 Task: Create a due date automation trigger when advanced on, 2 hours before a card is due add fields with custom field "Resume" set to a number lower than 1 and lower than 10.
Action: Mouse moved to (1297, 142)
Screenshot: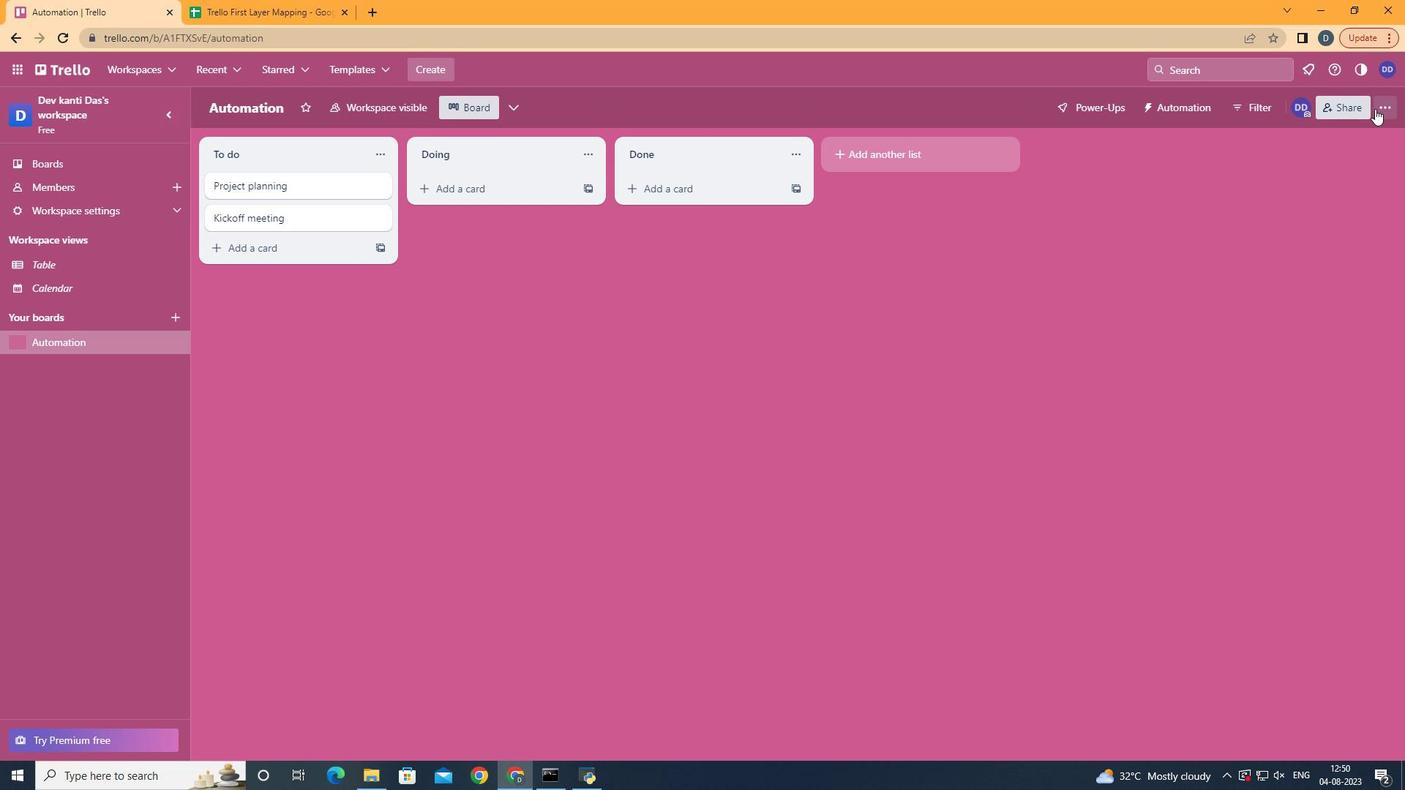 
Action: Mouse pressed left at (1297, 142)
Screenshot: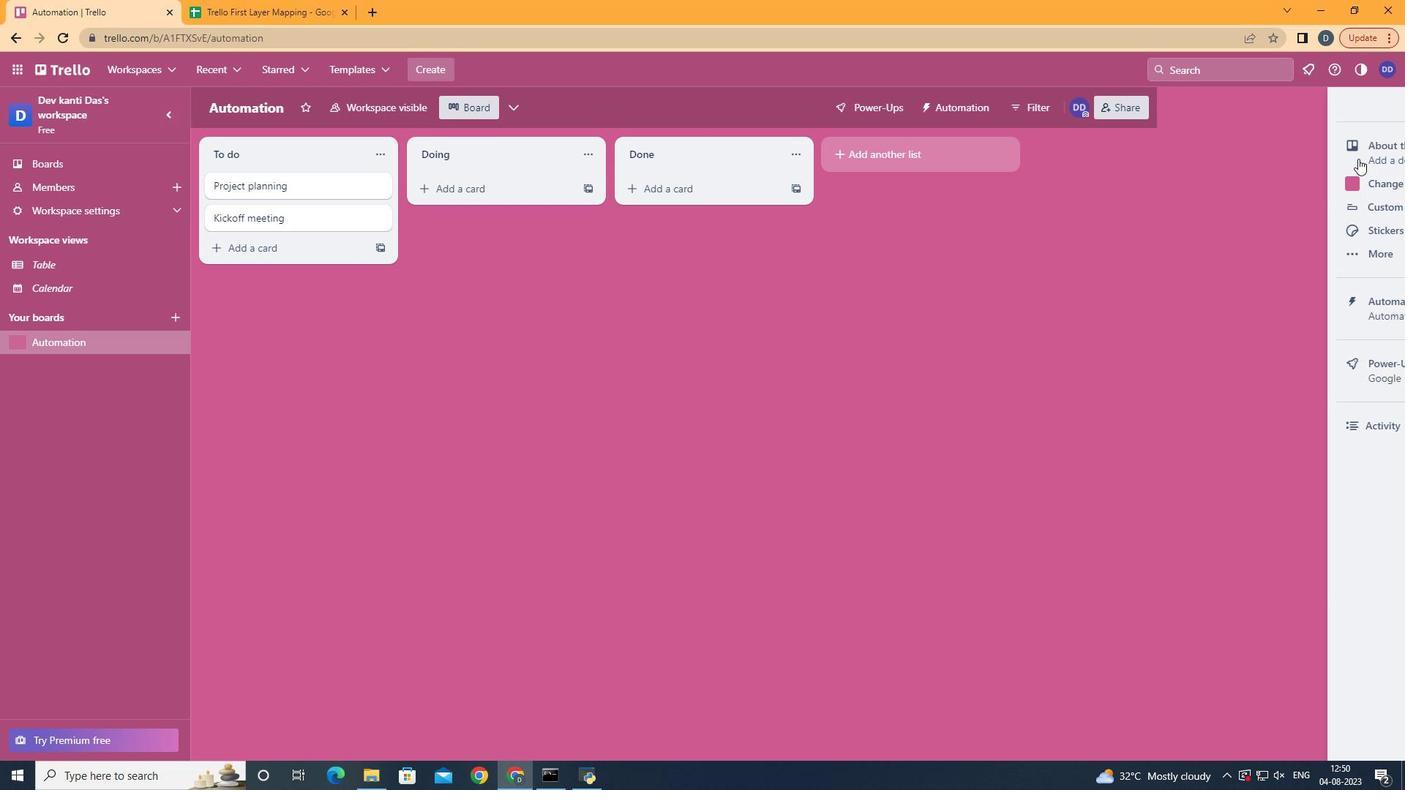 
Action: Mouse moved to (1186, 333)
Screenshot: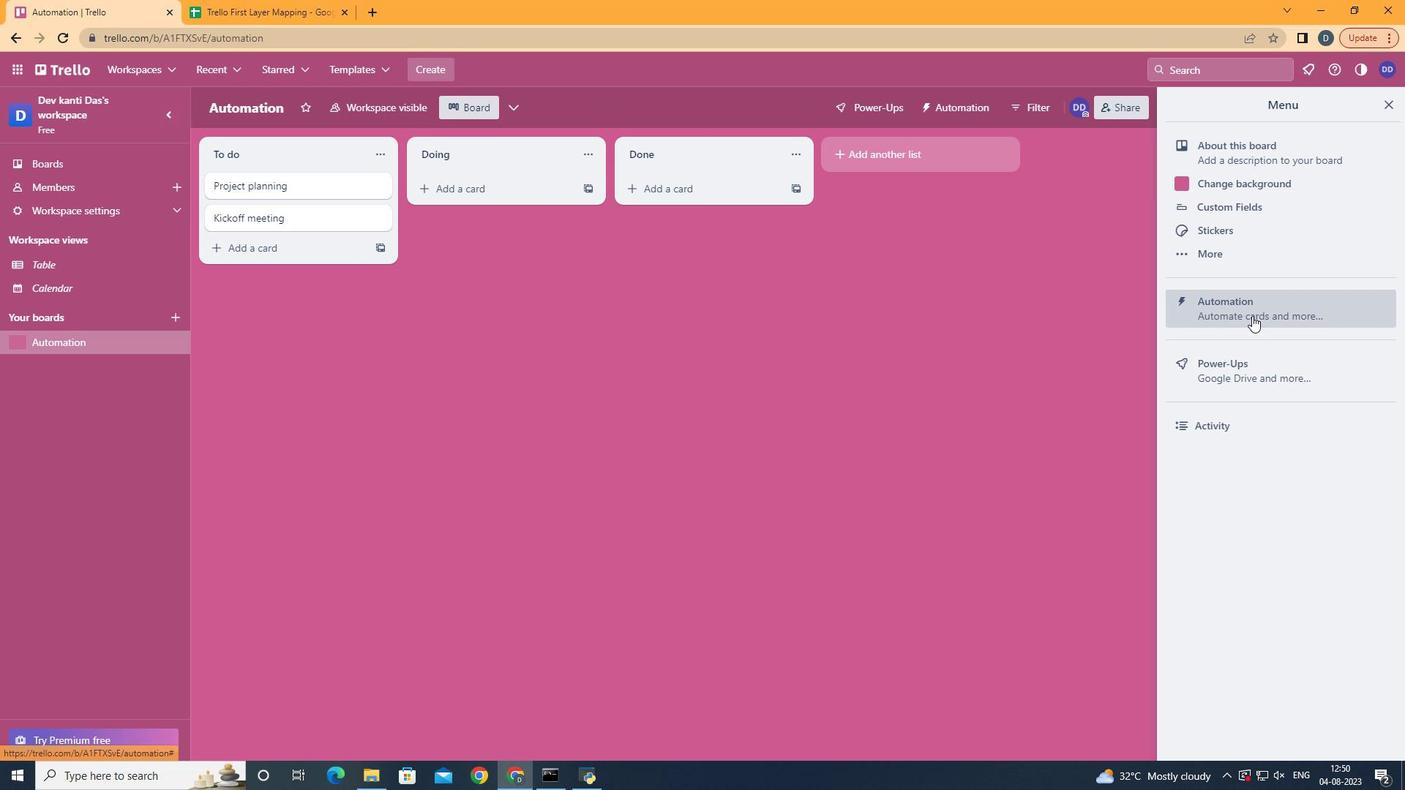 
Action: Mouse pressed left at (1186, 333)
Screenshot: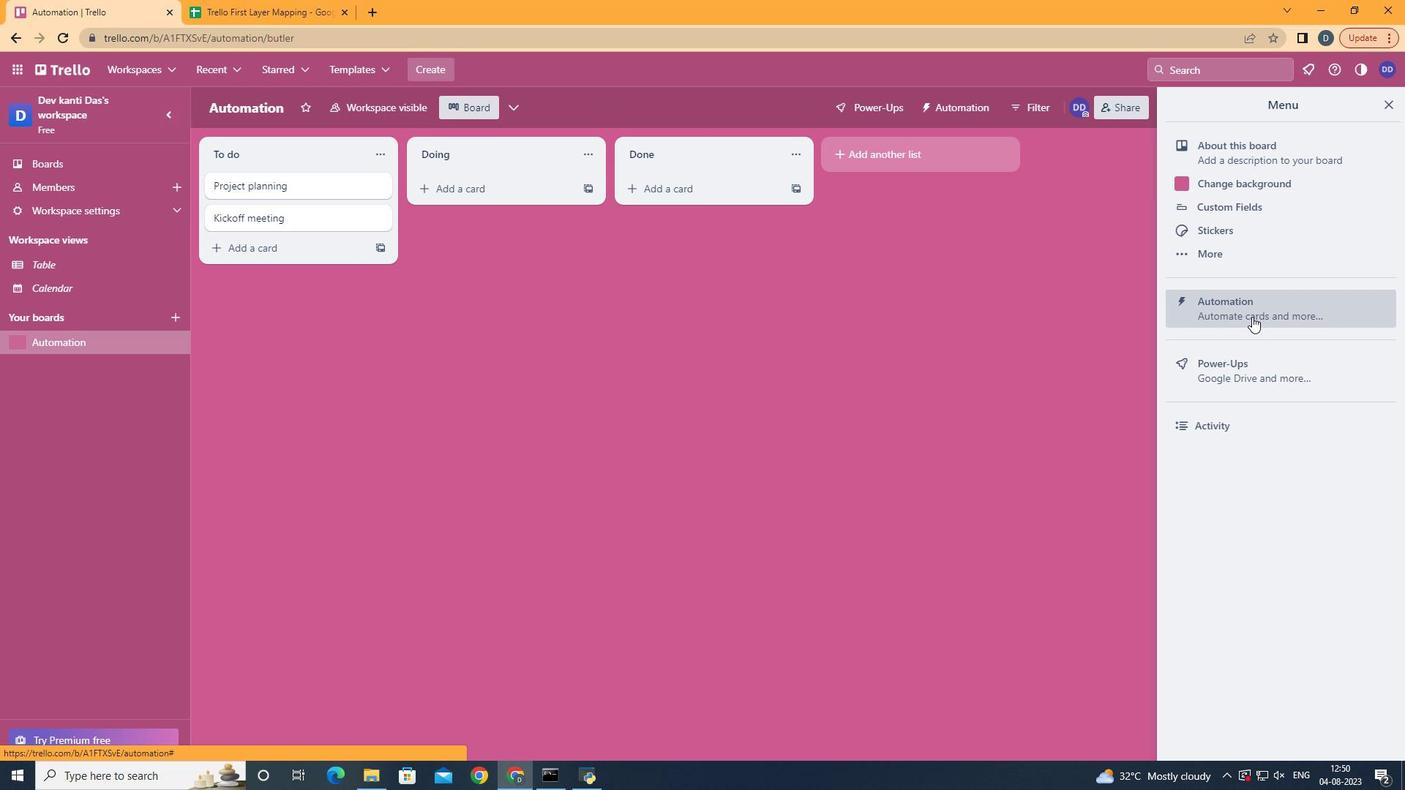 
Action: Mouse moved to (317, 316)
Screenshot: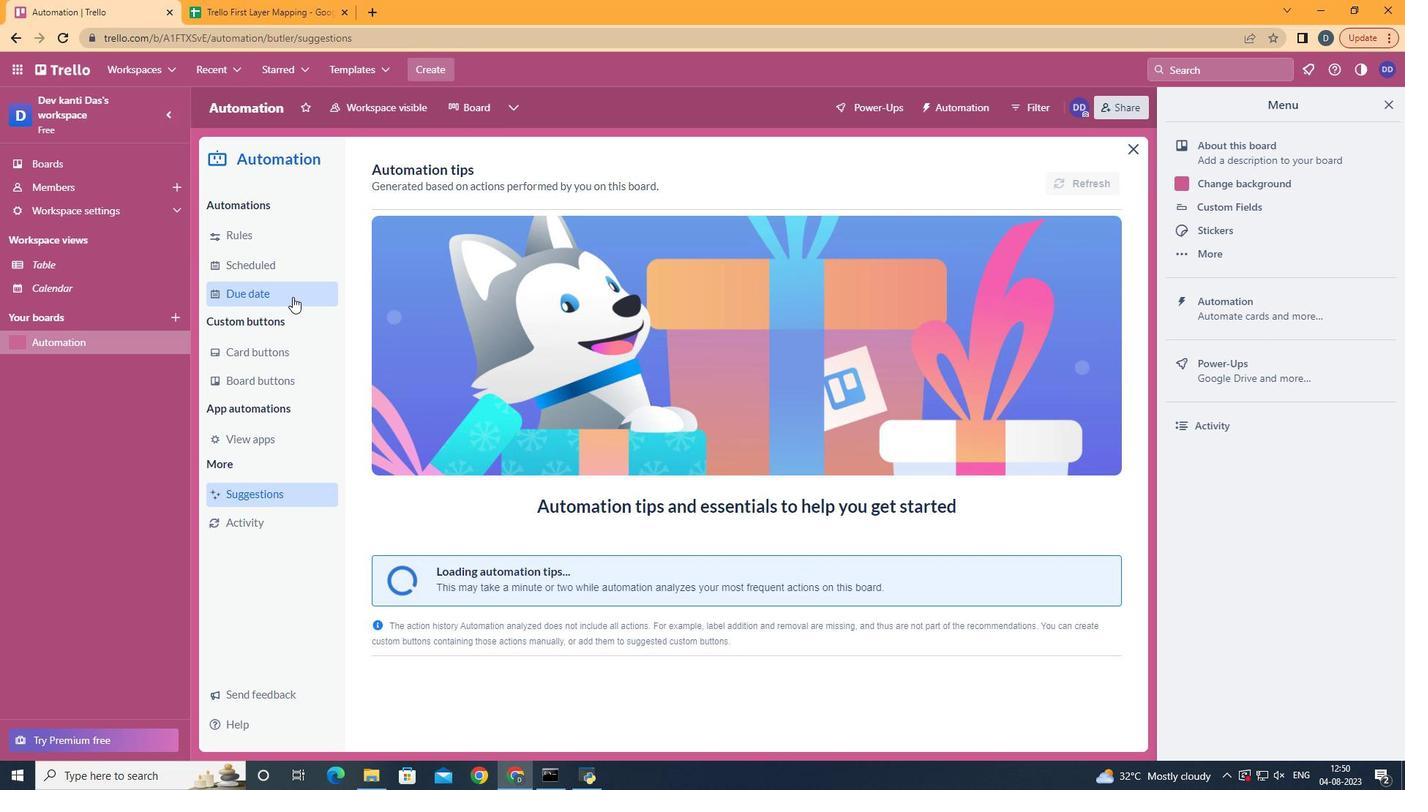 
Action: Mouse pressed left at (317, 316)
Screenshot: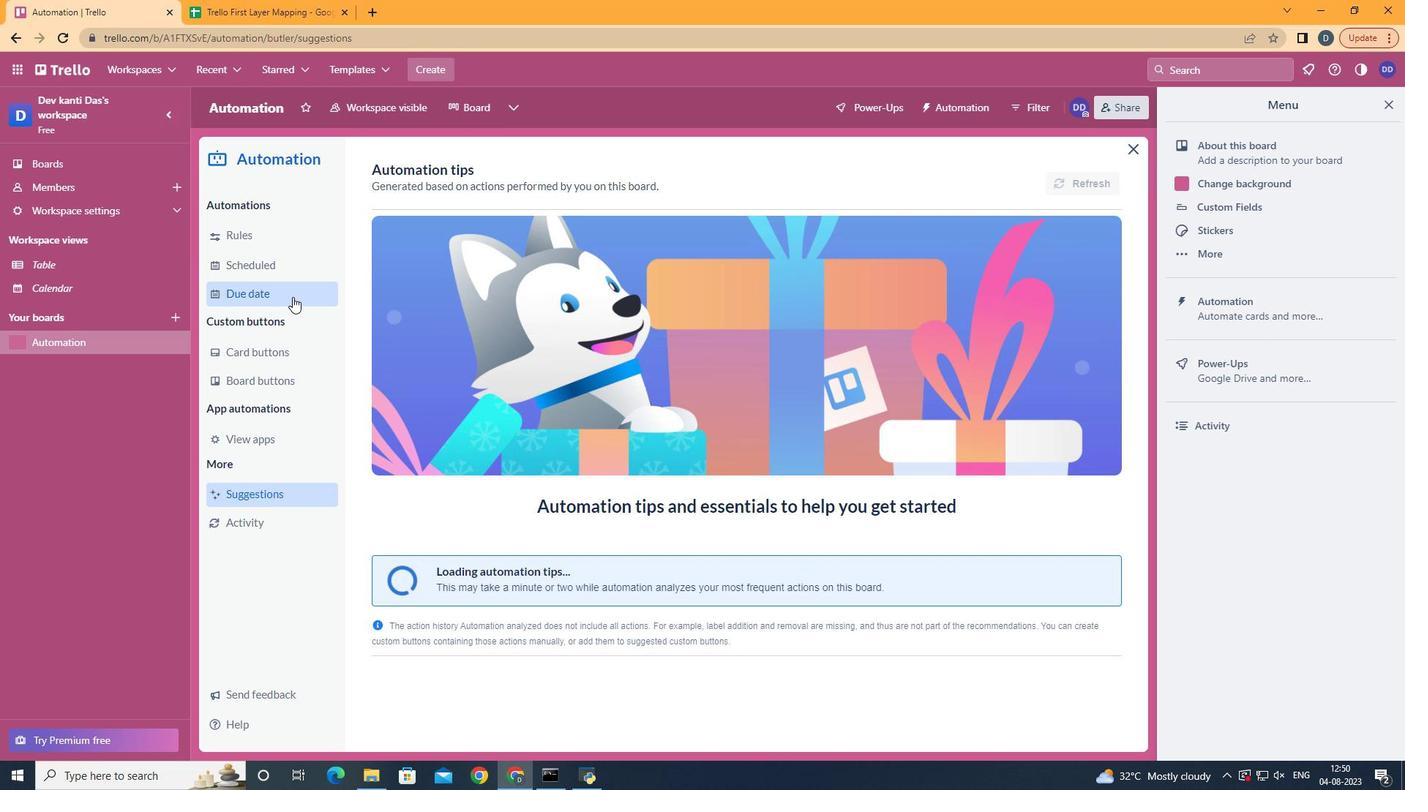 
Action: Mouse moved to (977, 204)
Screenshot: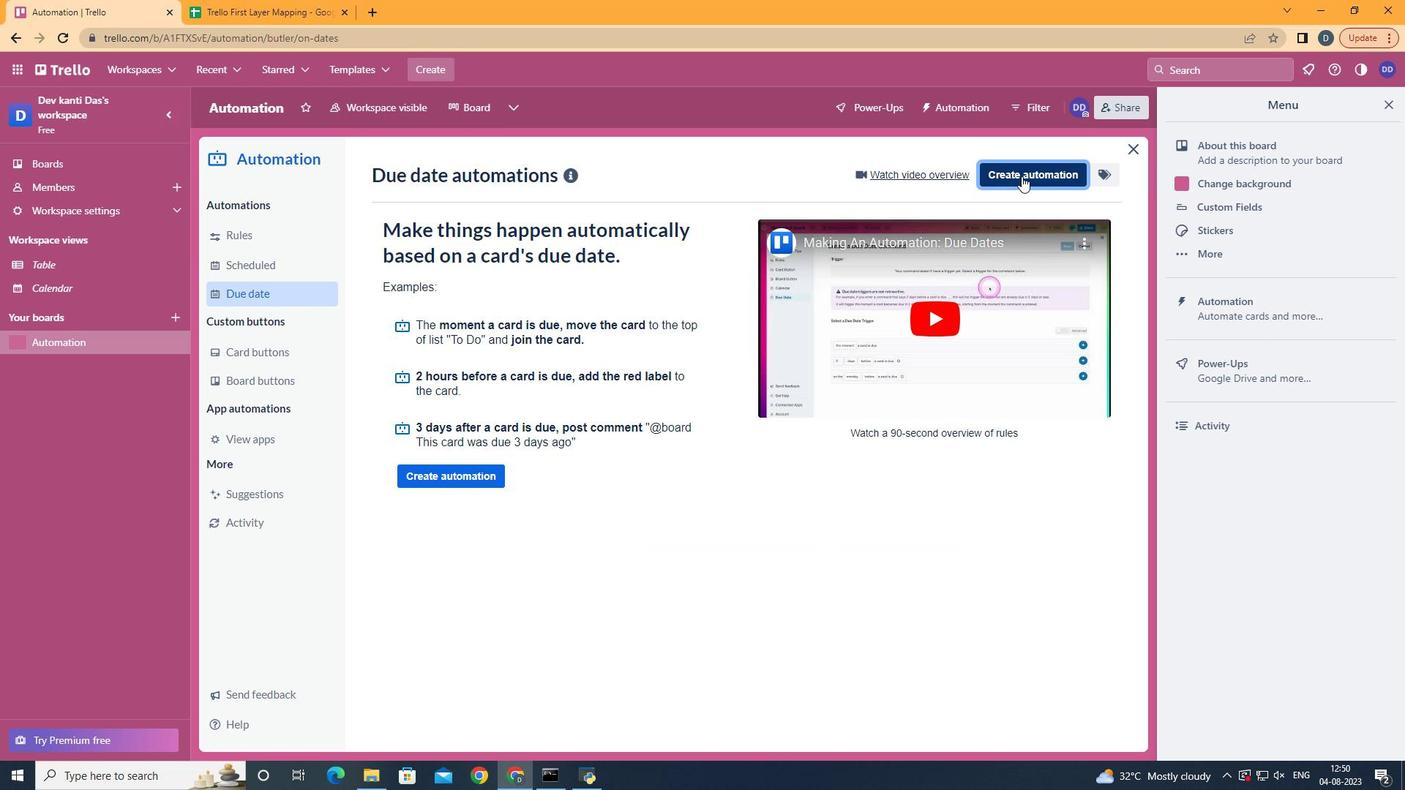 
Action: Mouse pressed left at (977, 204)
Screenshot: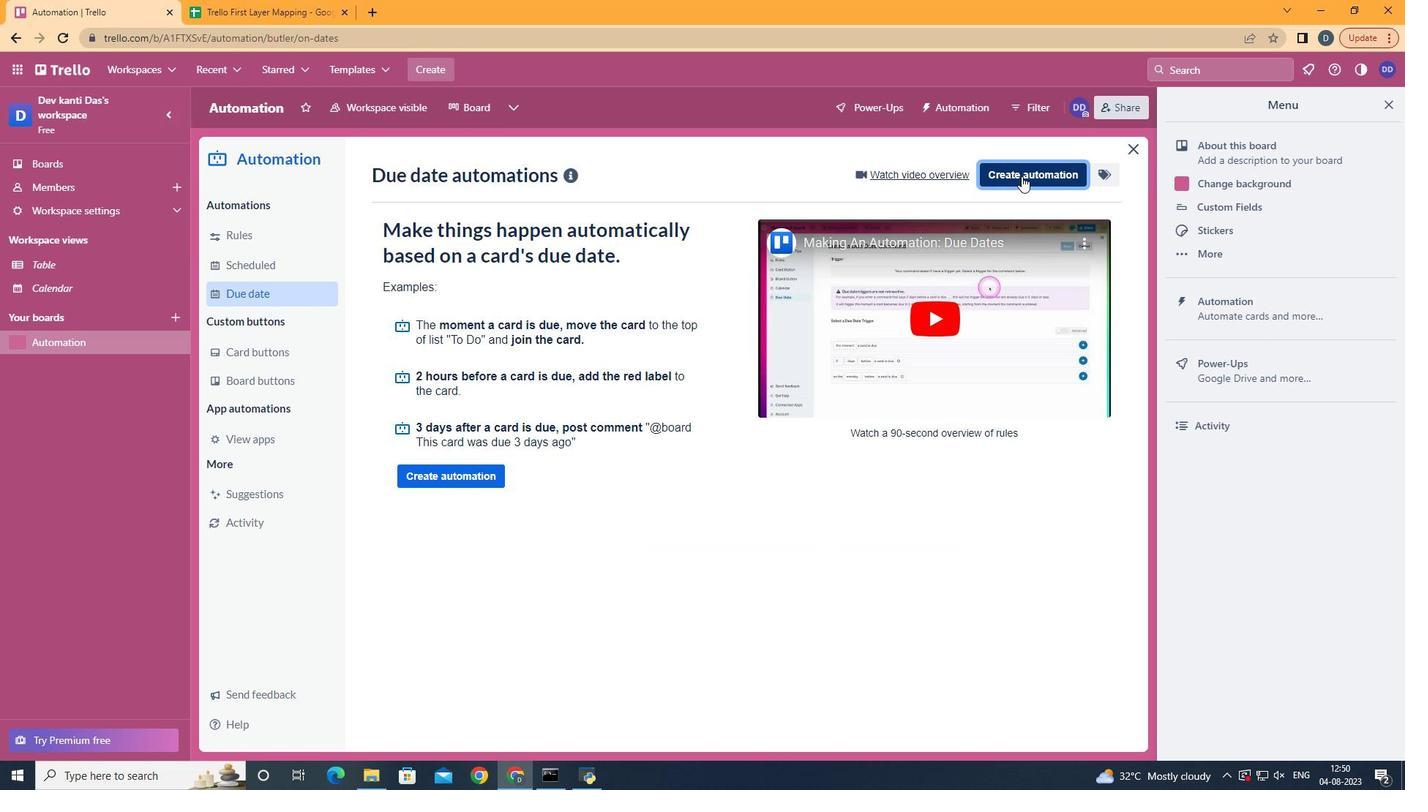 
Action: Mouse moved to (689, 342)
Screenshot: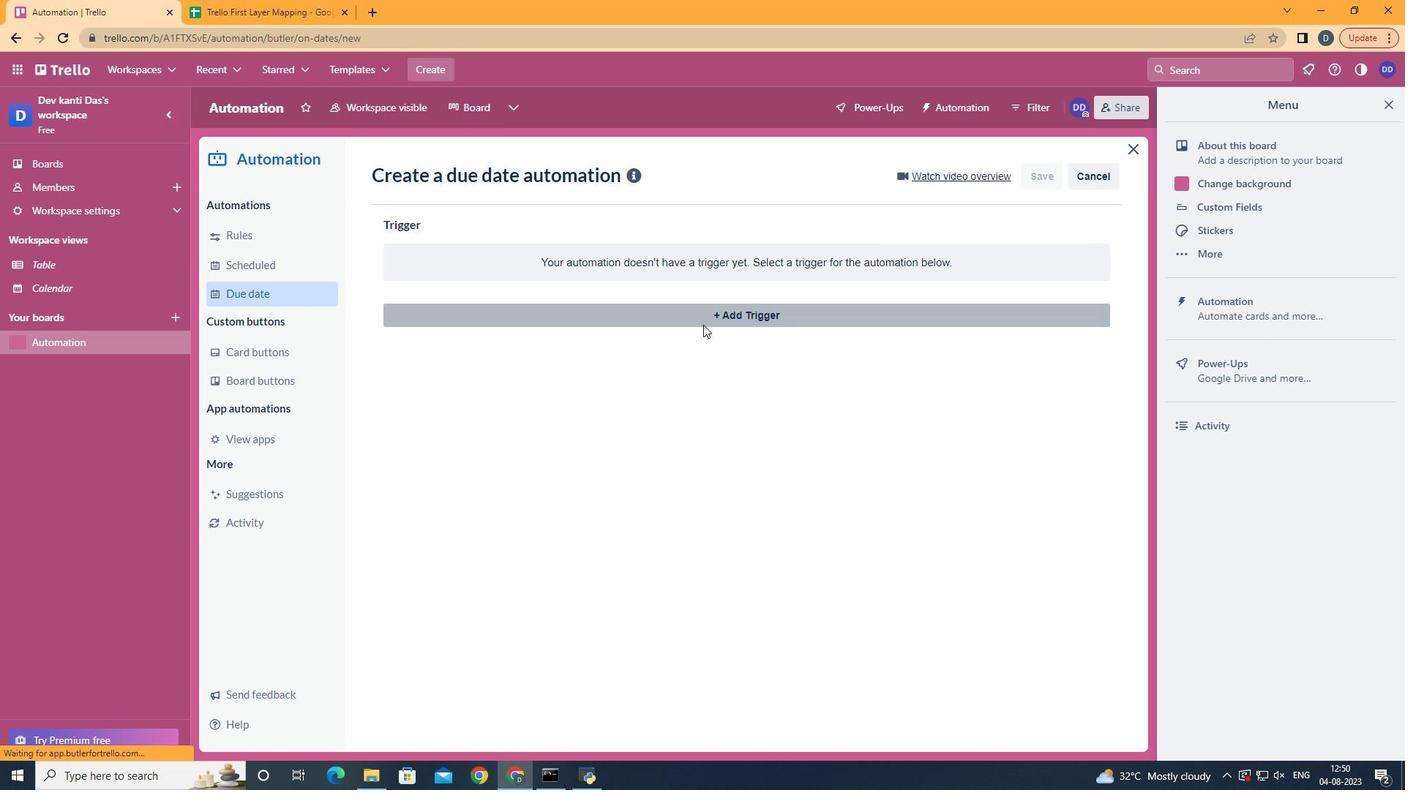 
Action: Mouse pressed left at (689, 342)
Screenshot: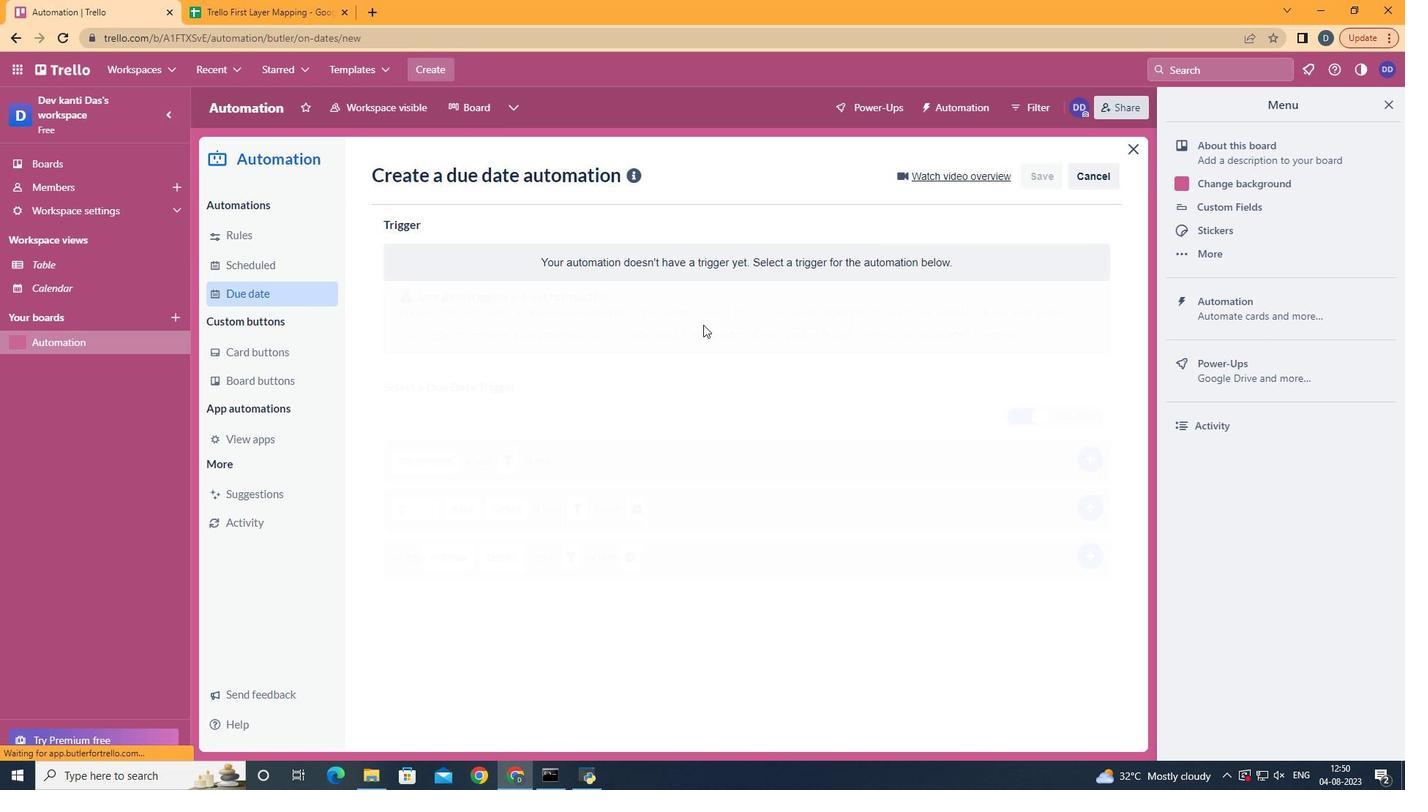 
Action: Mouse moved to (491, 614)
Screenshot: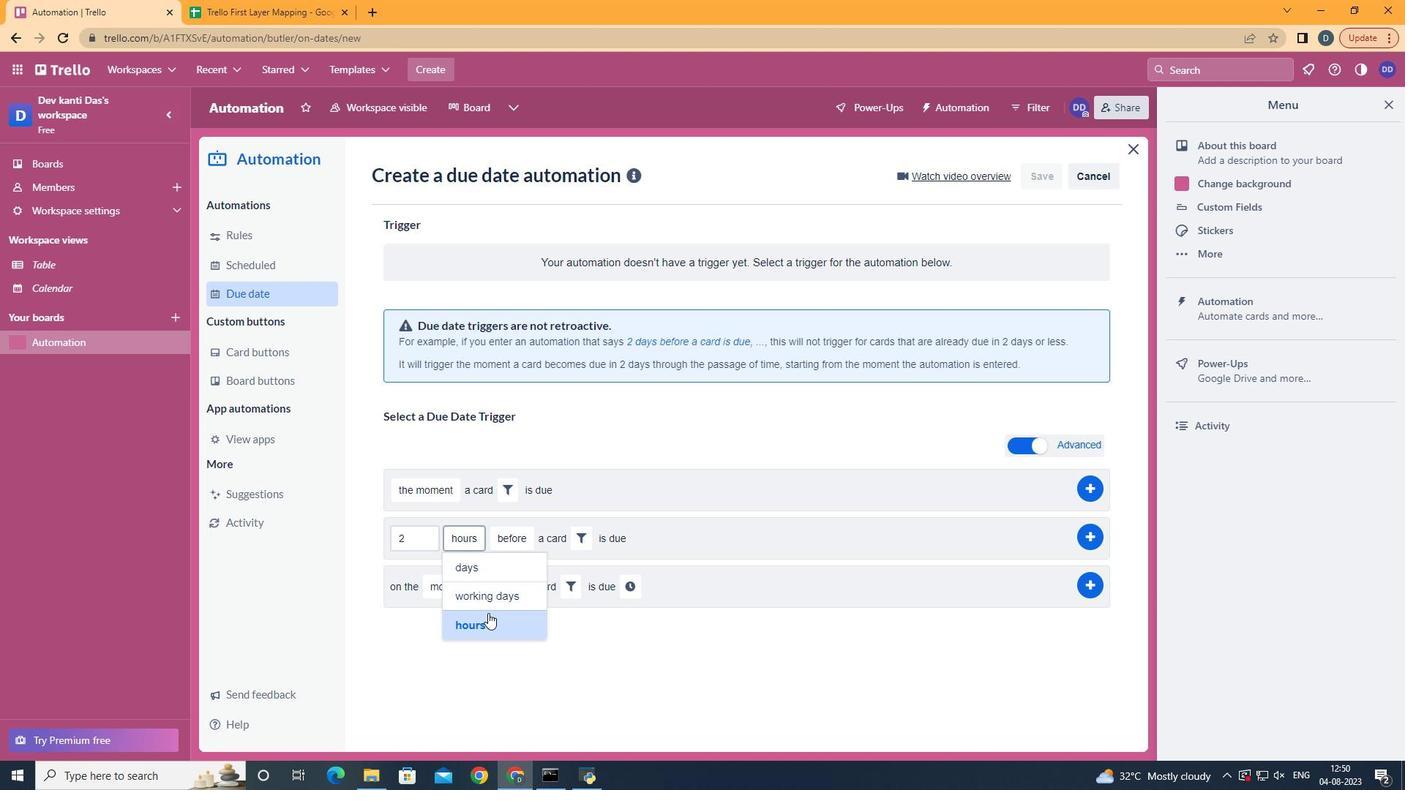 
Action: Mouse pressed left at (491, 614)
Screenshot: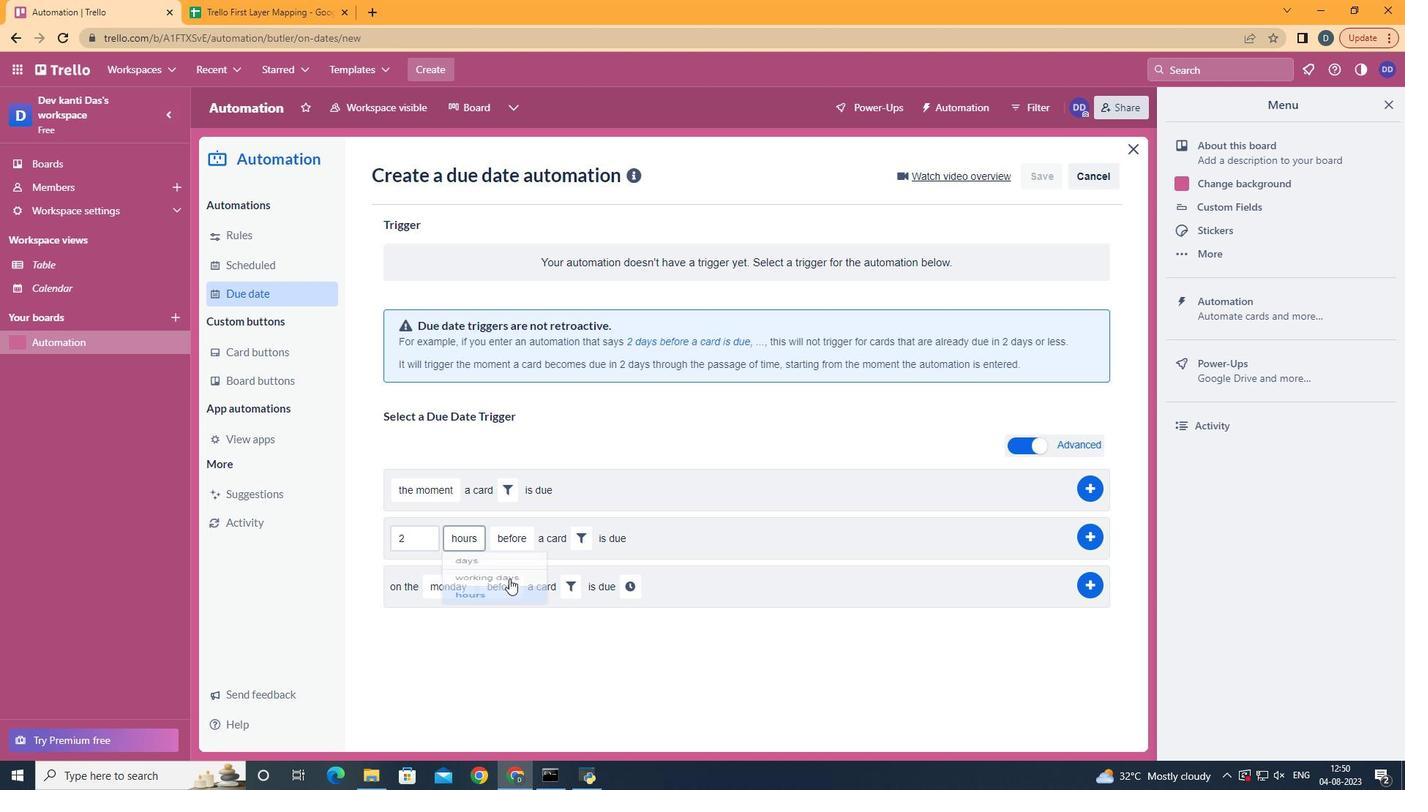 
Action: Mouse moved to (528, 560)
Screenshot: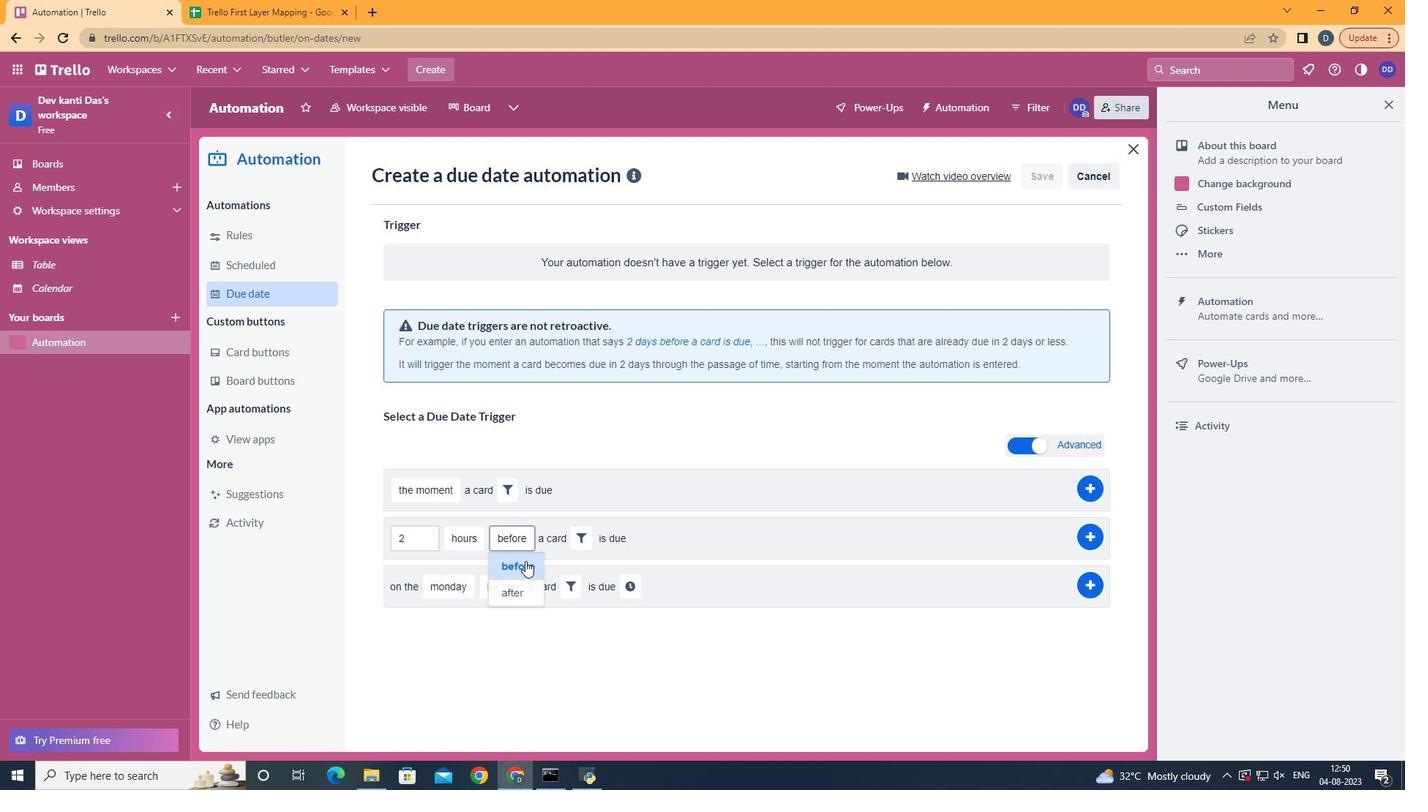 
Action: Mouse pressed left at (528, 560)
Screenshot: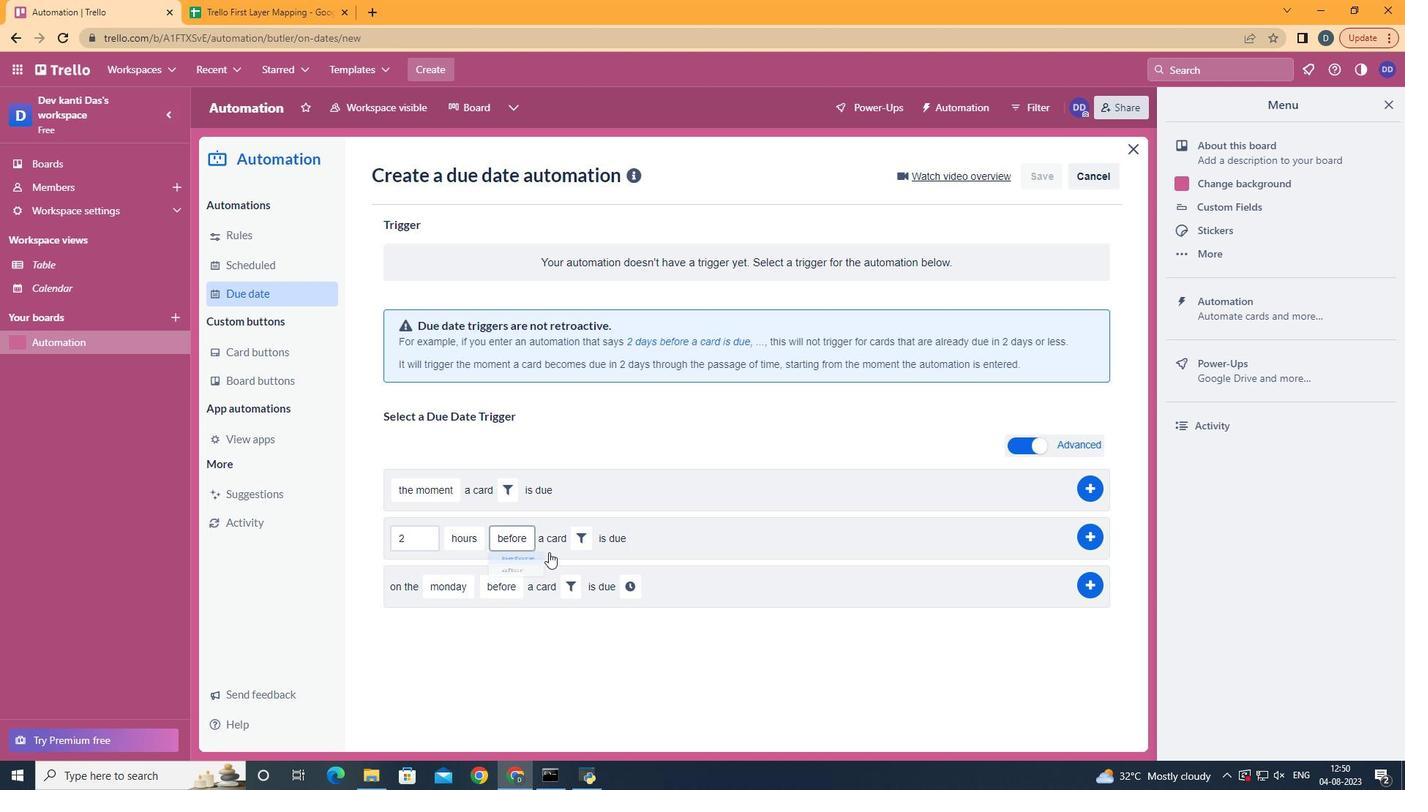 
Action: Mouse moved to (579, 537)
Screenshot: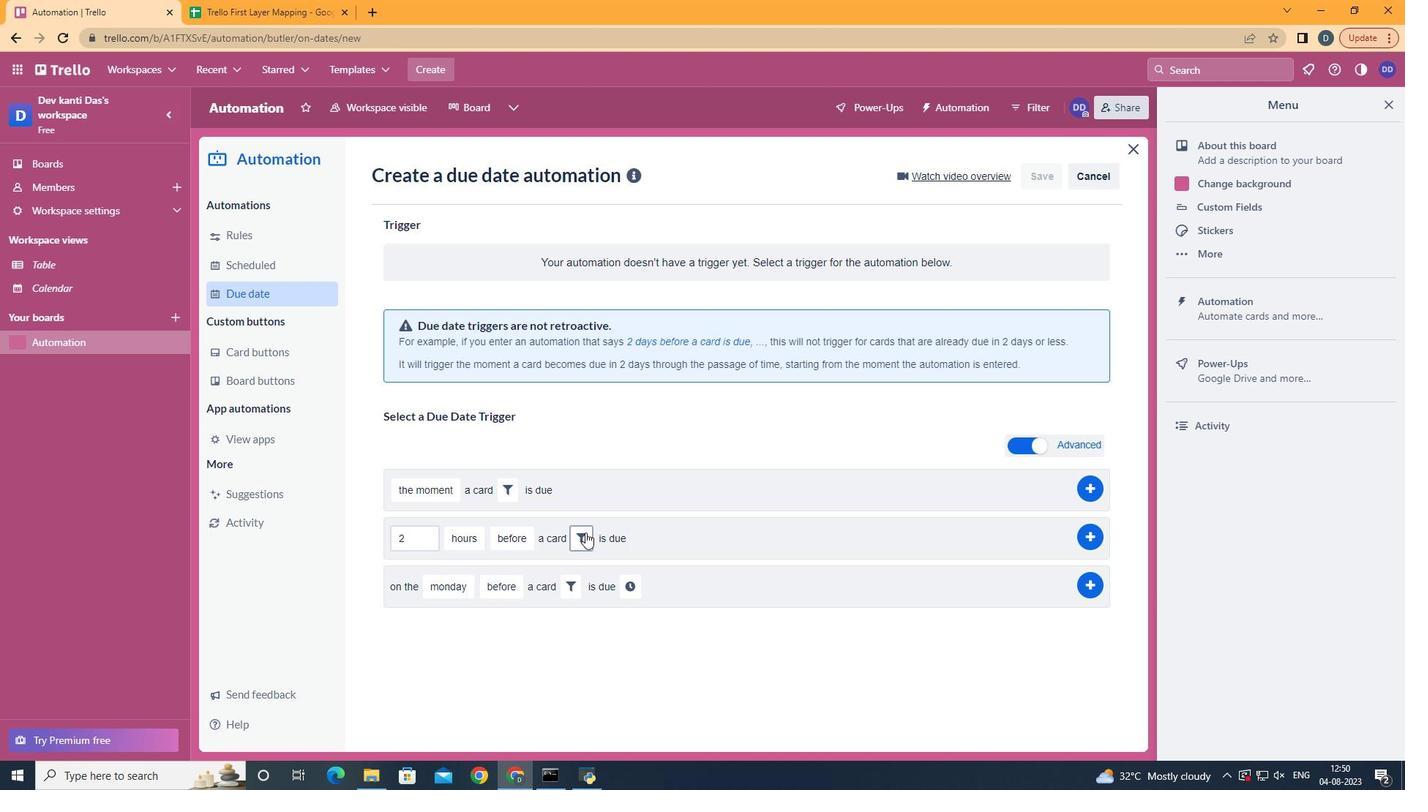 
Action: Mouse pressed left at (579, 537)
Screenshot: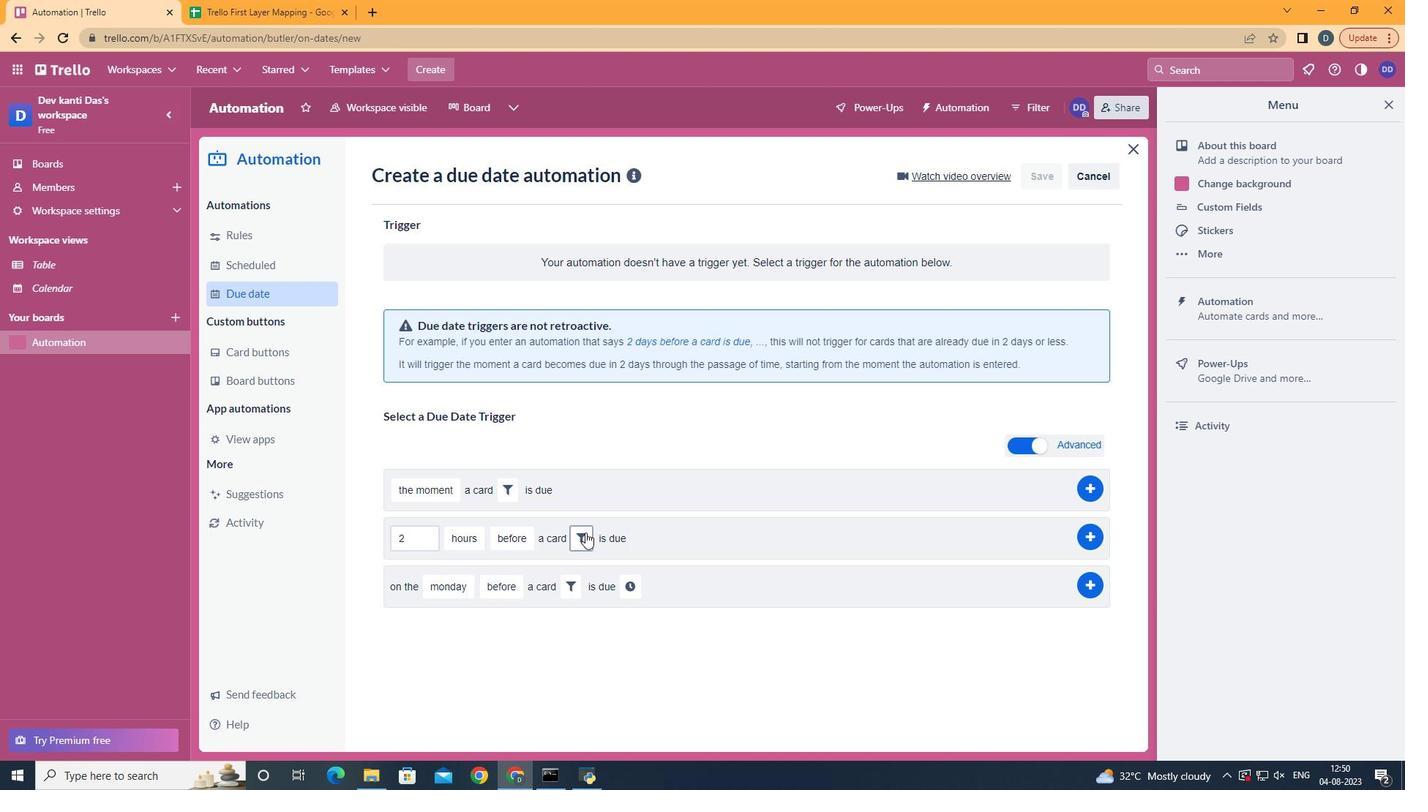 
Action: Mouse moved to (790, 577)
Screenshot: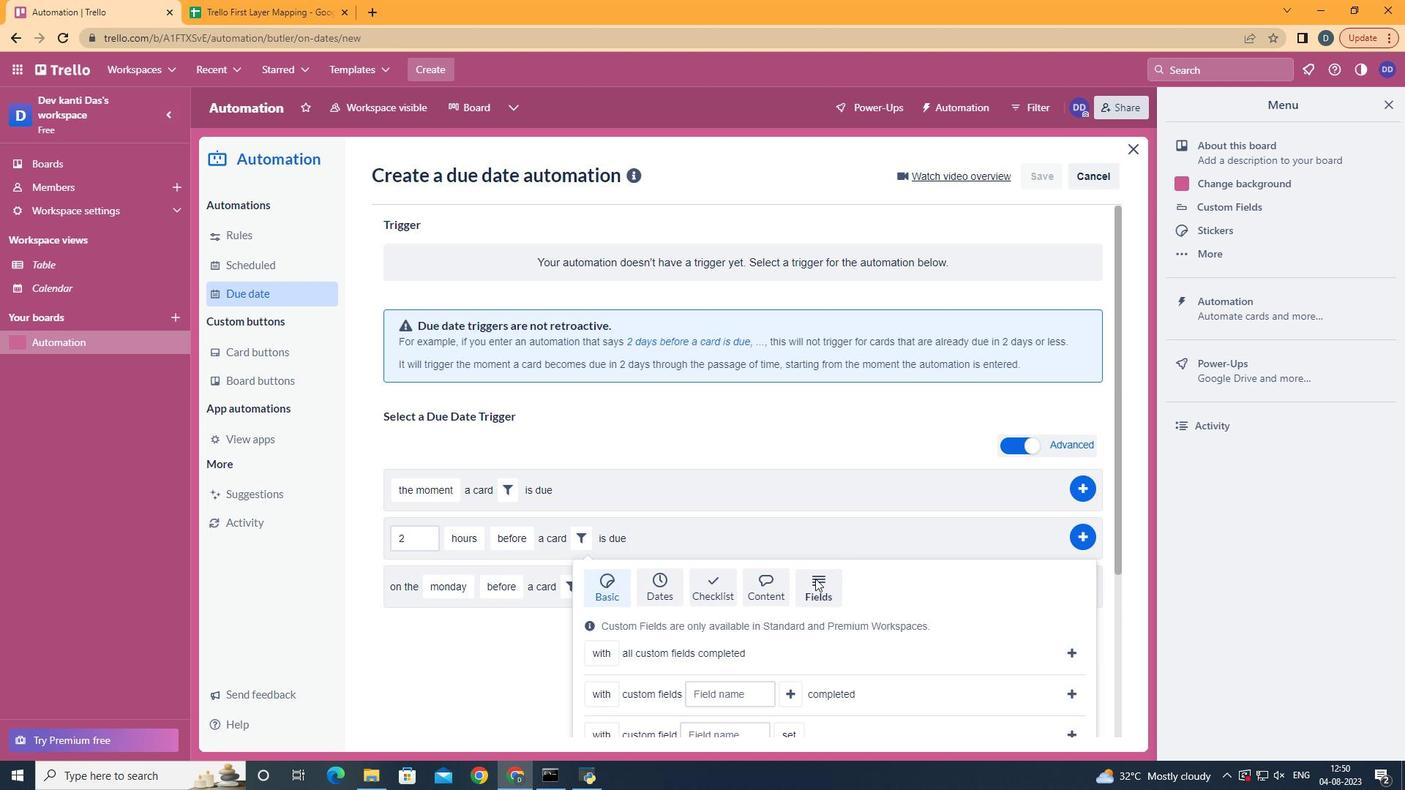 
Action: Mouse pressed left at (790, 577)
Screenshot: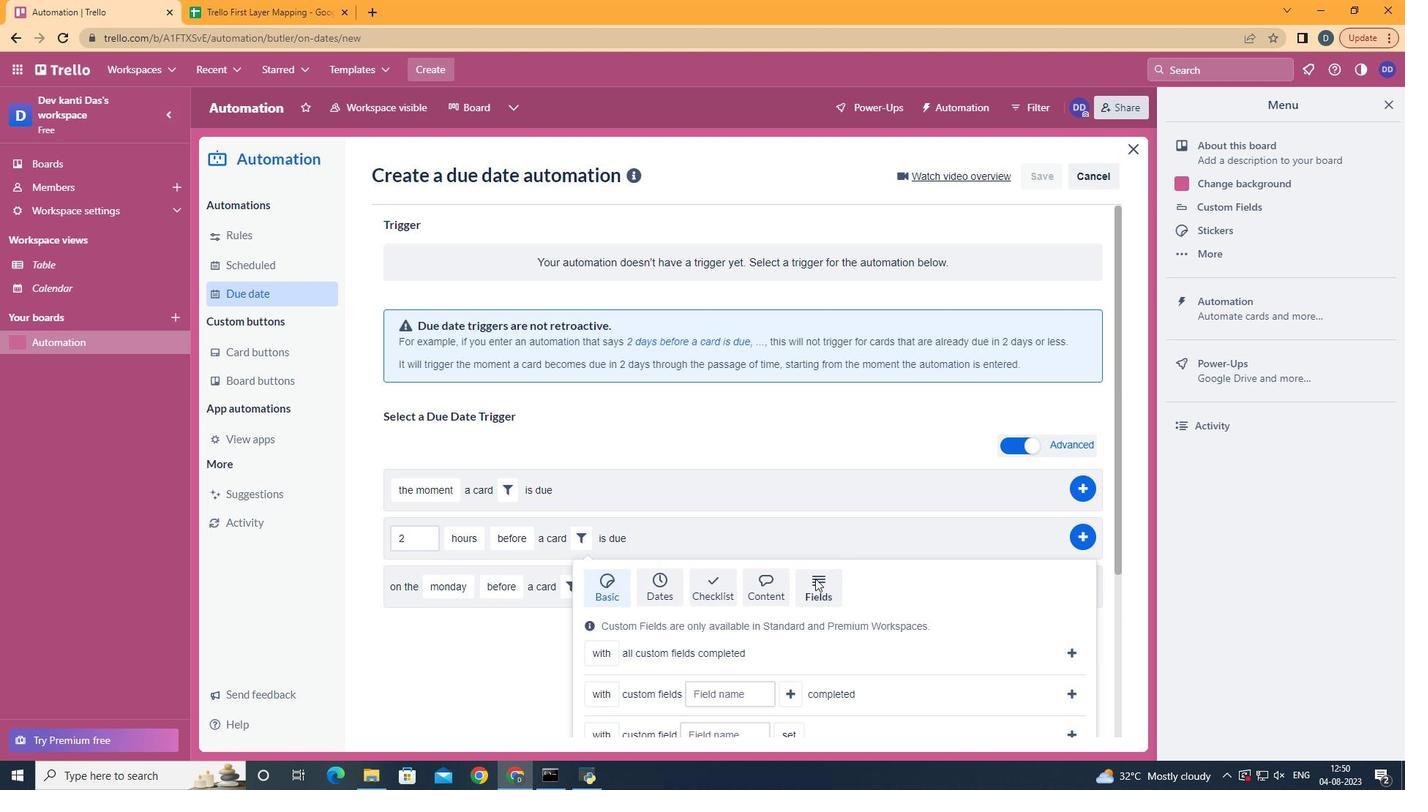 
Action: Mouse scrolled (790, 576) with delta (0, 0)
Screenshot: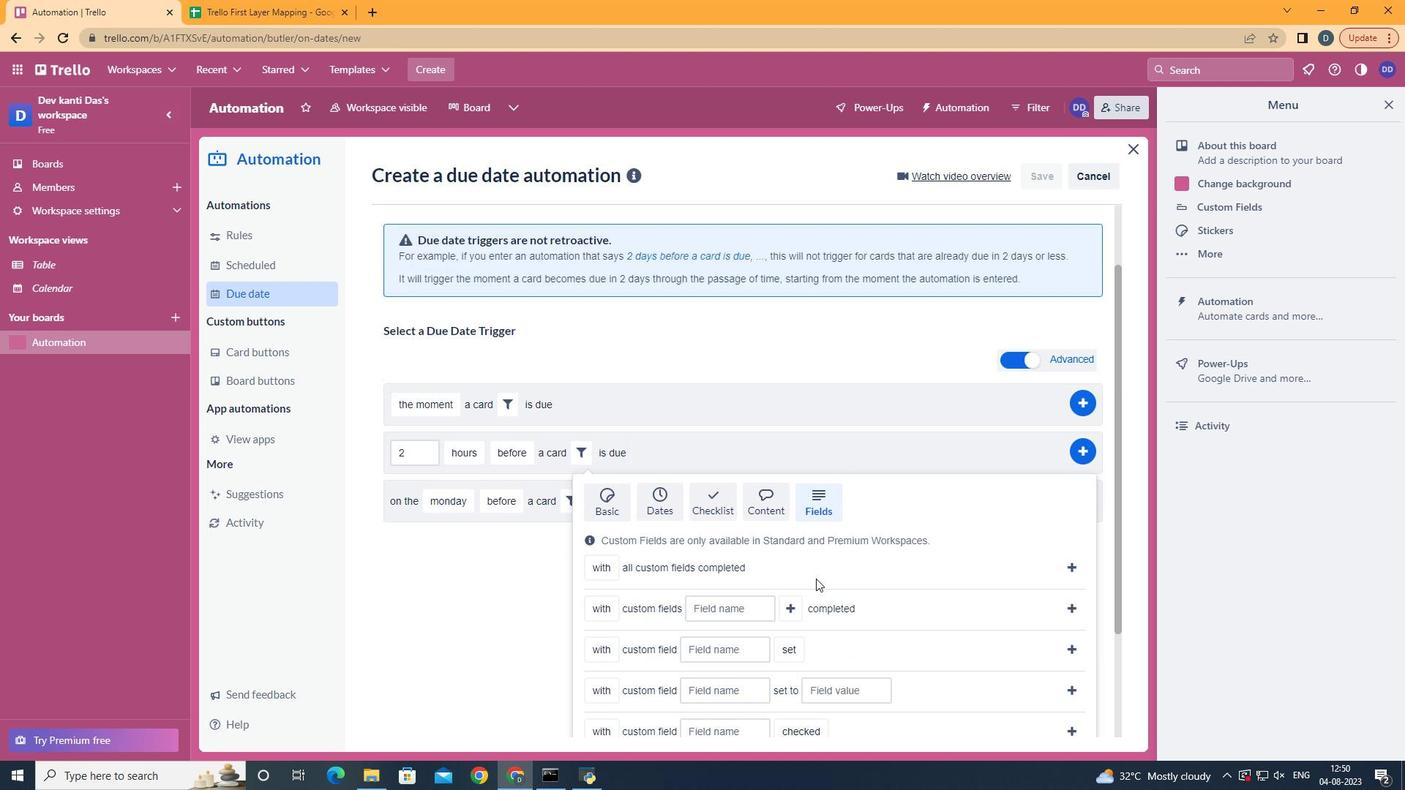 
Action: Mouse scrolled (790, 576) with delta (0, 0)
Screenshot: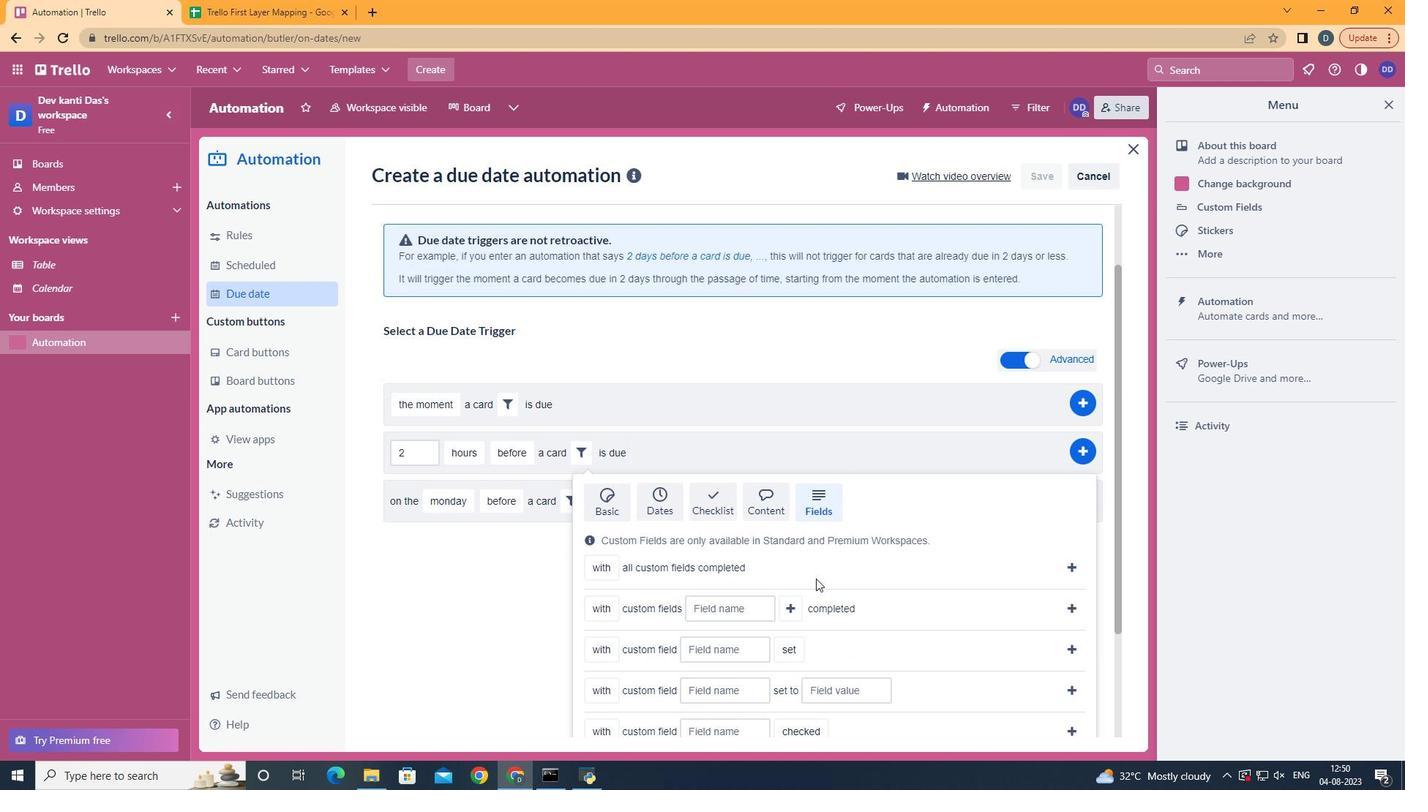
Action: Mouse moved to (790, 577)
Screenshot: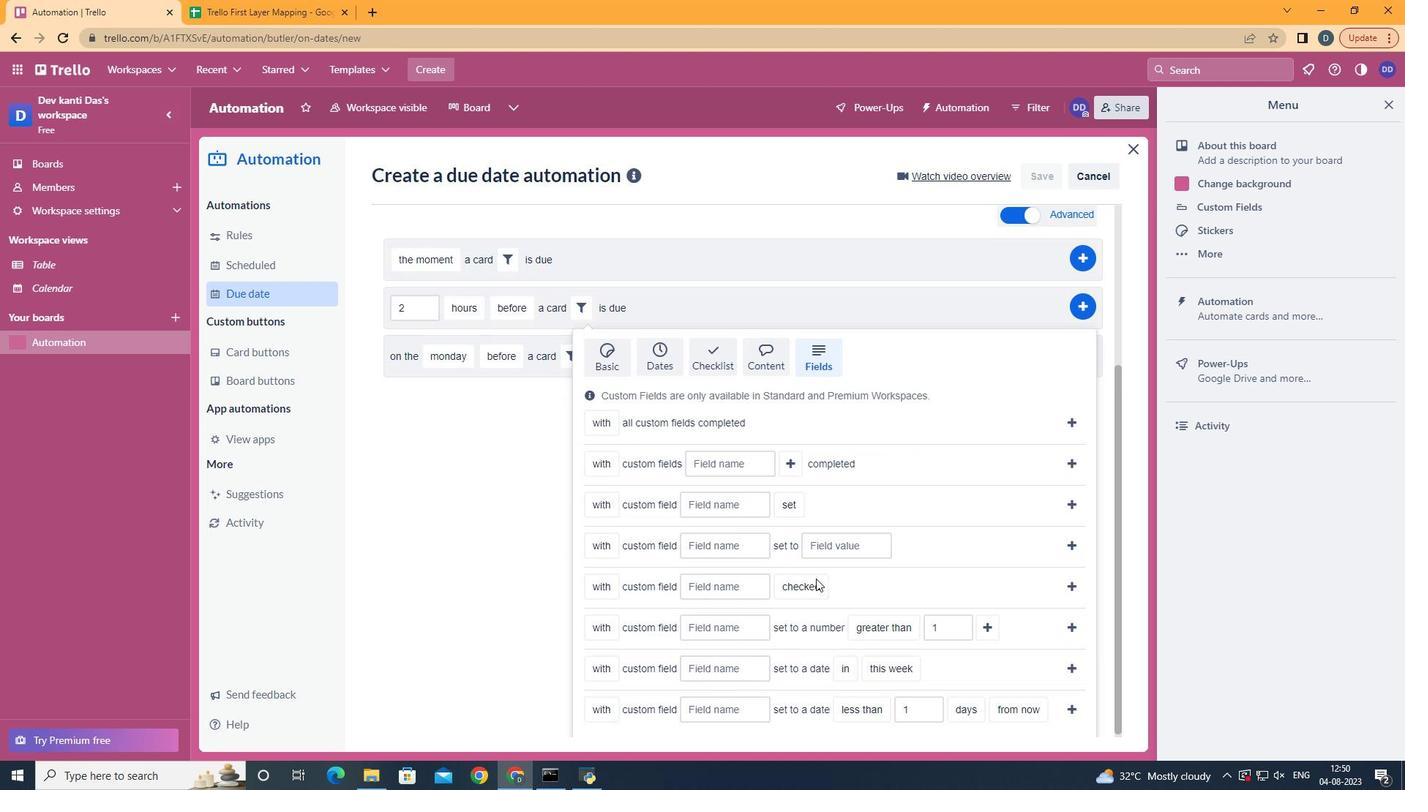 
Action: Mouse scrolled (790, 576) with delta (0, 0)
Screenshot: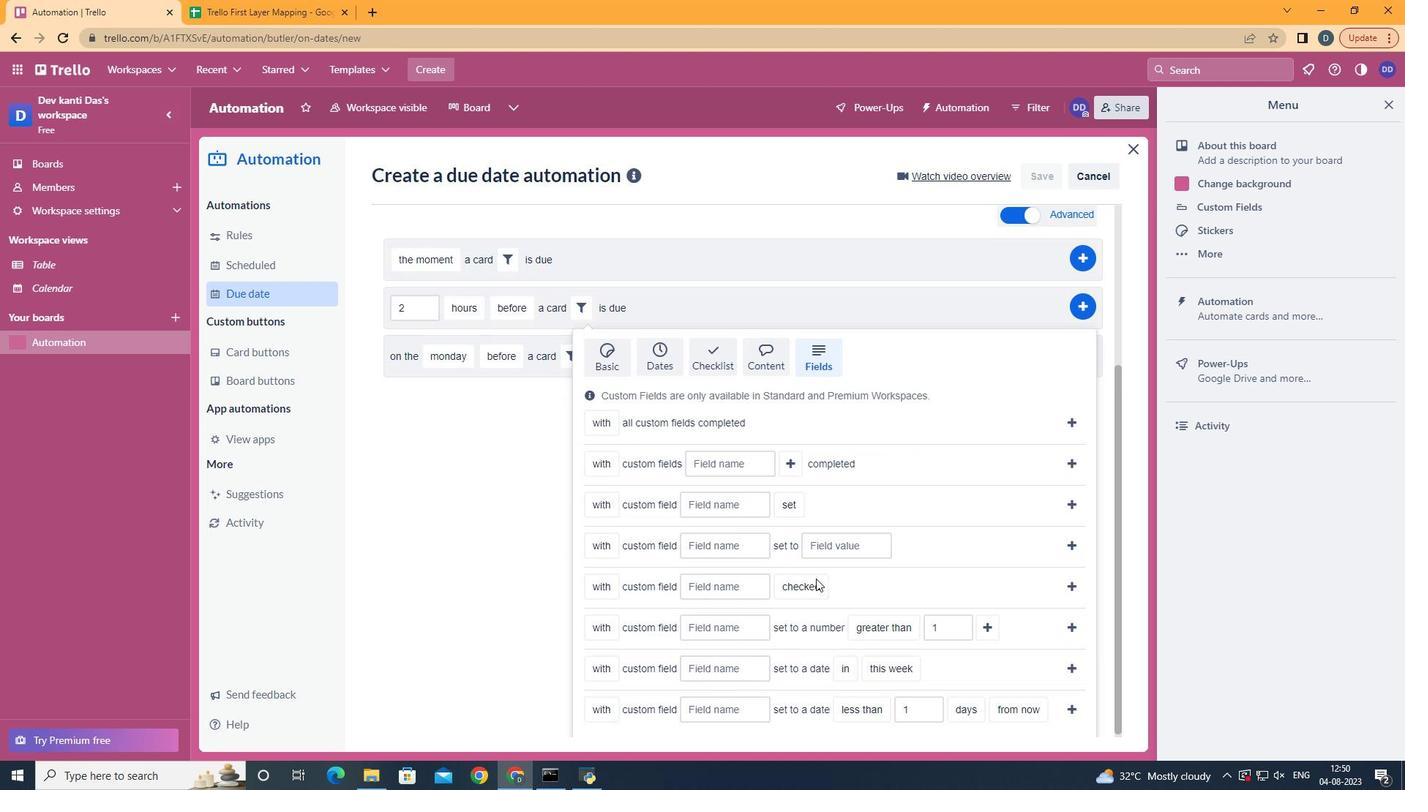 
Action: Mouse moved to (791, 577)
Screenshot: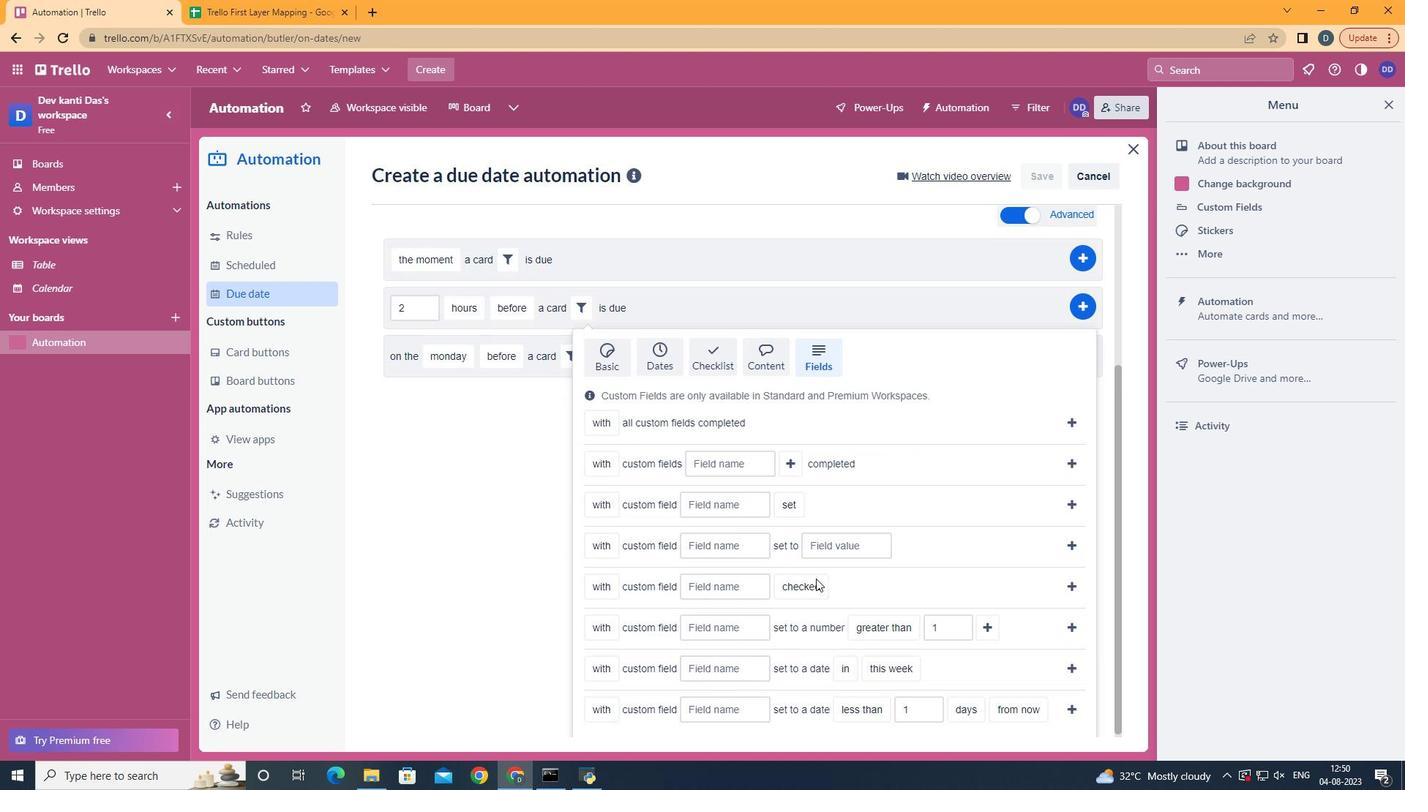 
Action: Mouse scrolled (790, 576) with delta (0, 0)
Screenshot: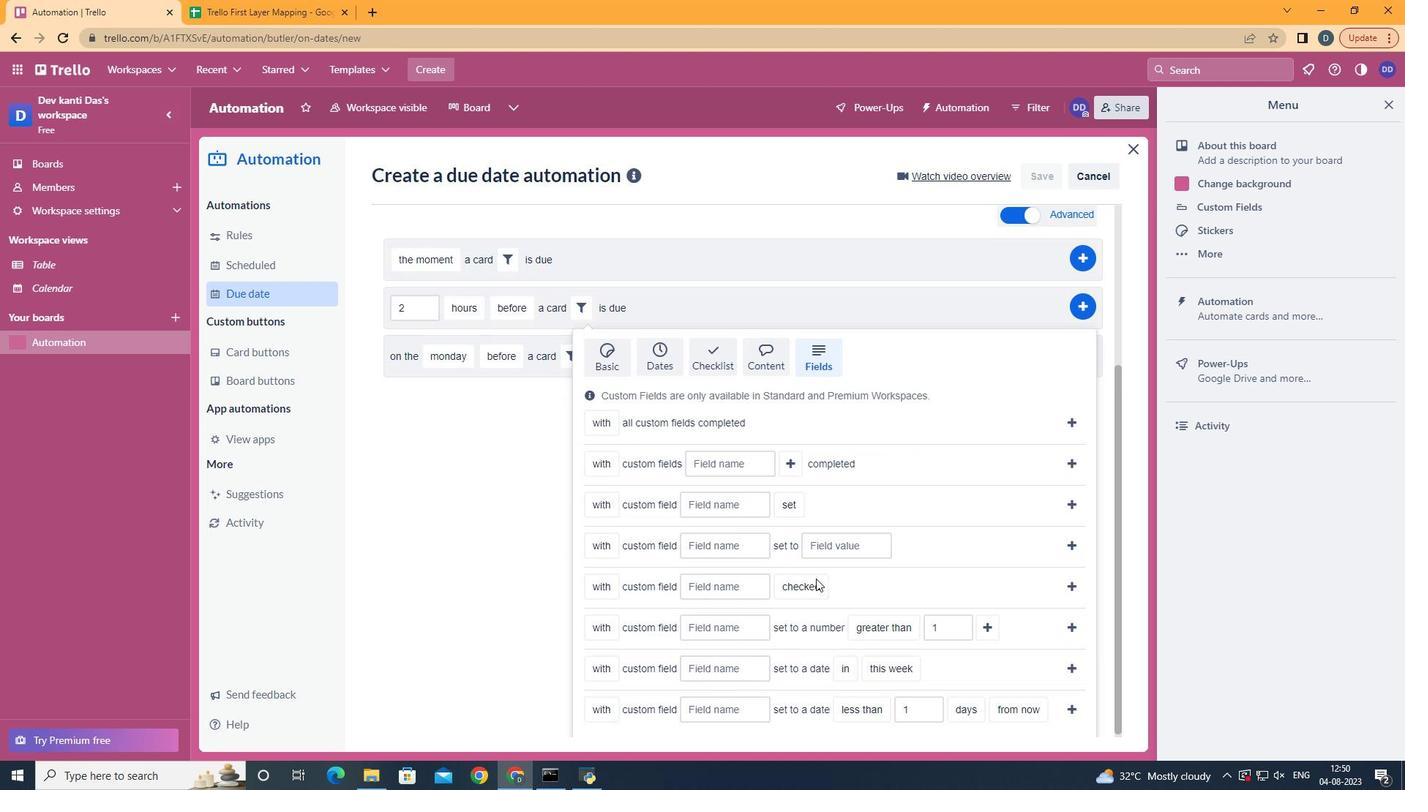
Action: Mouse scrolled (790, 576) with delta (0, 0)
Screenshot: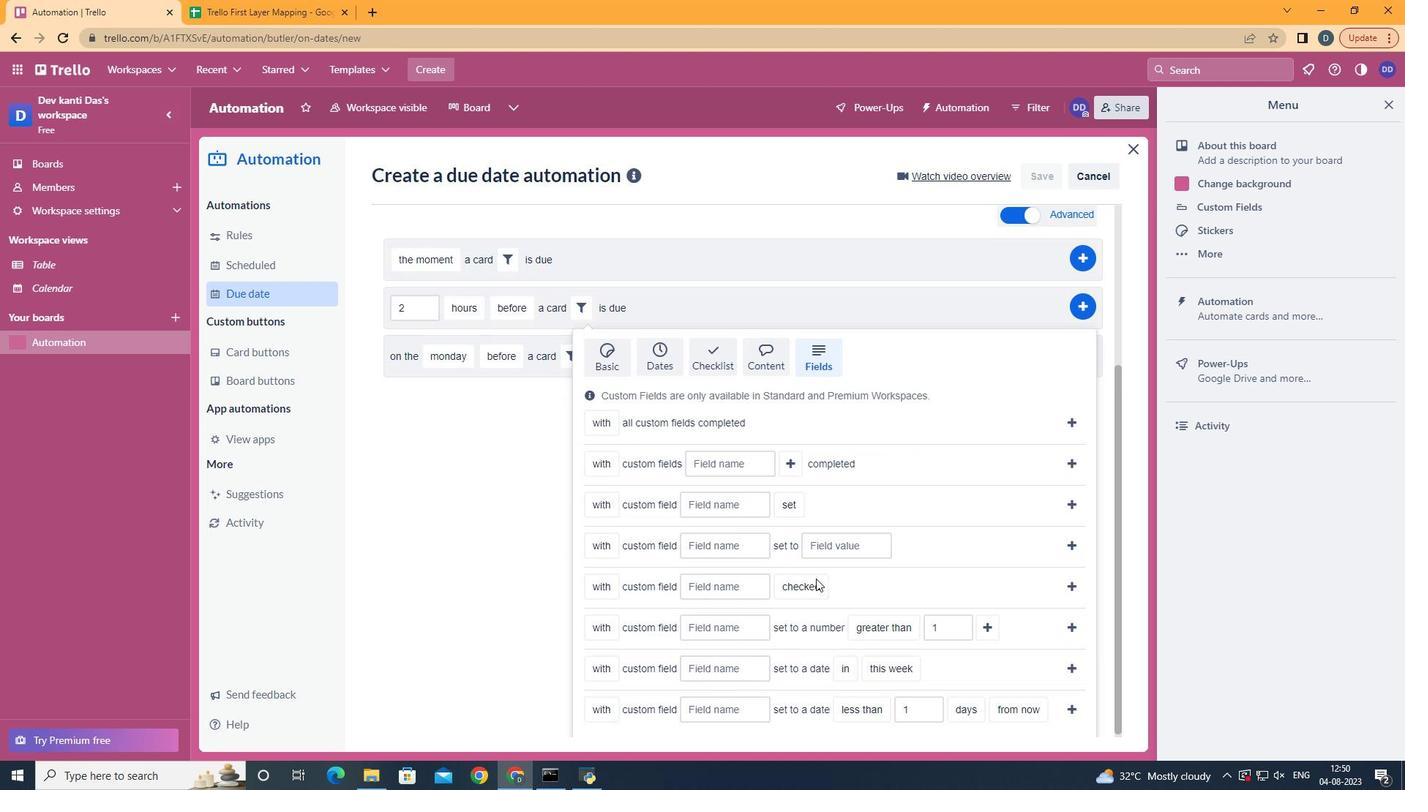 
Action: Mouse moved to (868, 578)
Screenshot: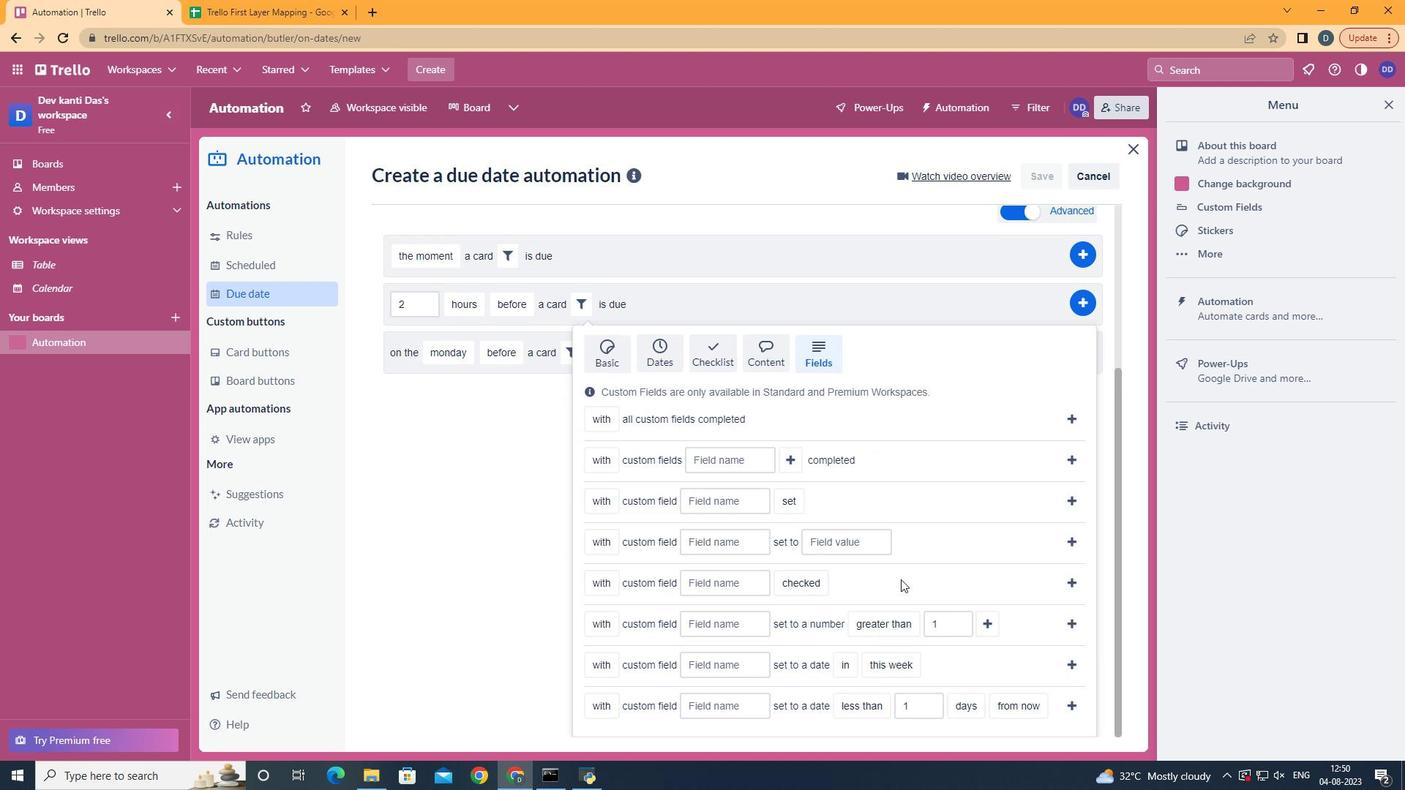 
Action: Mouse scrolled (868, 577) with delta (0, 0)
Screenshot: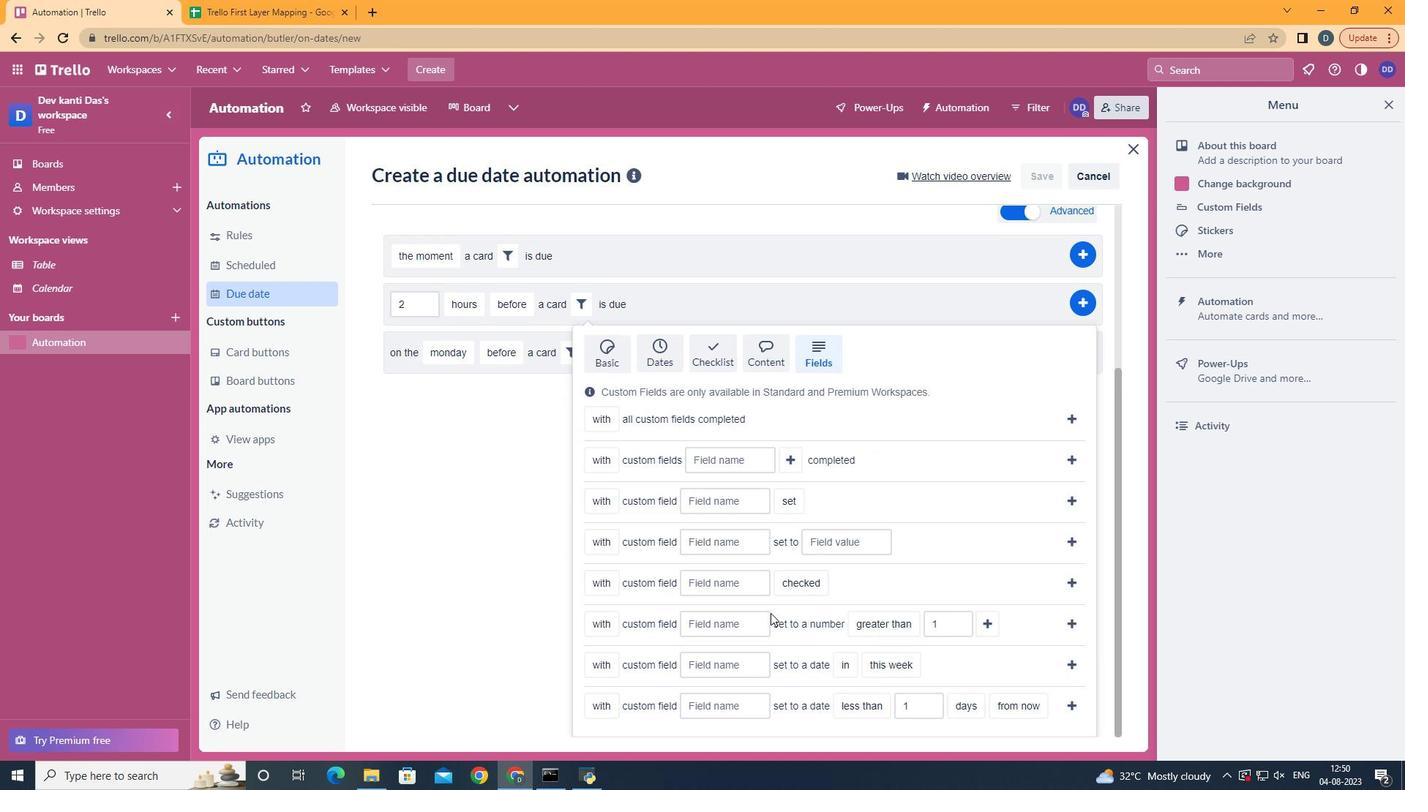 
Action: Mouse moved to (602, 645)
Screenshot: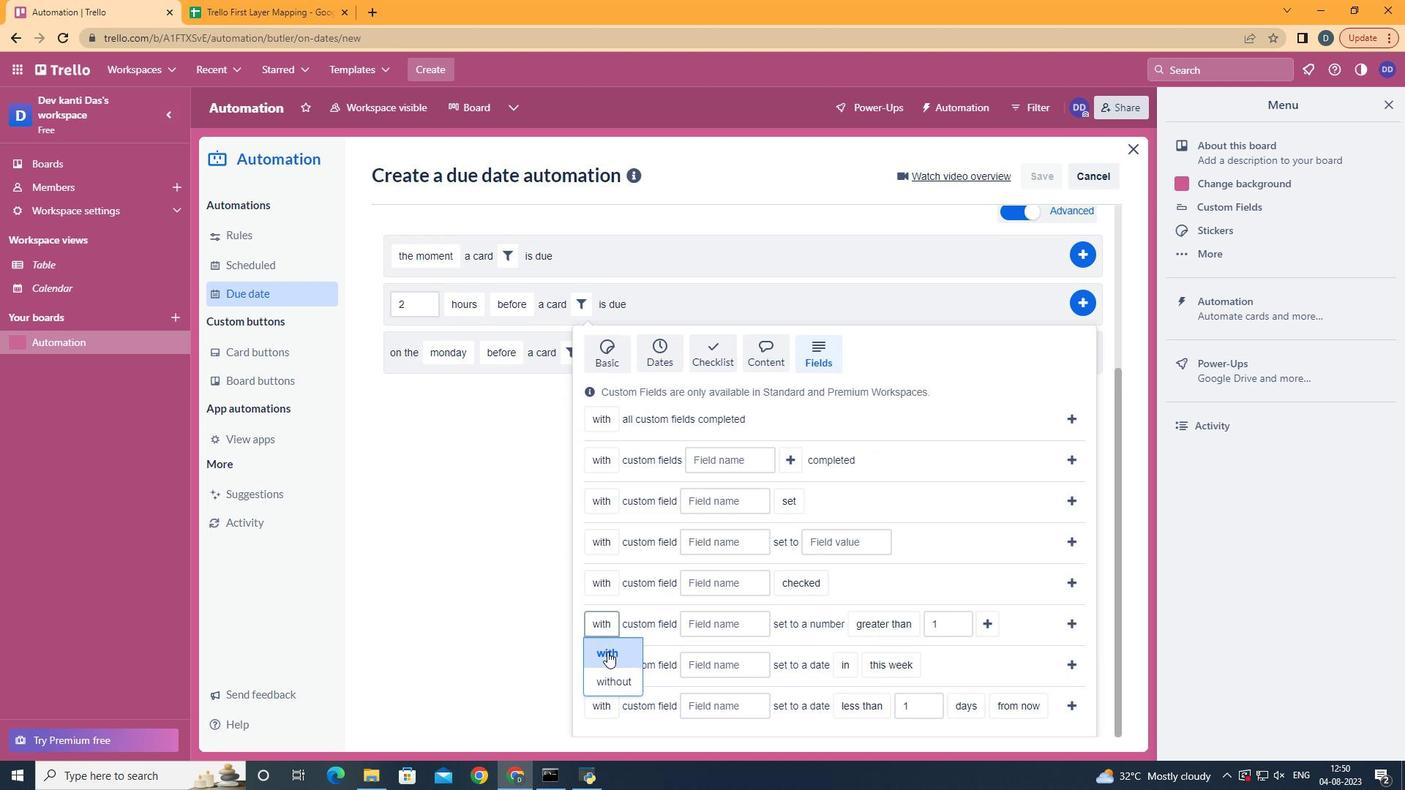 
Action: Mouse pressed left at (602, 645)
Screenshot: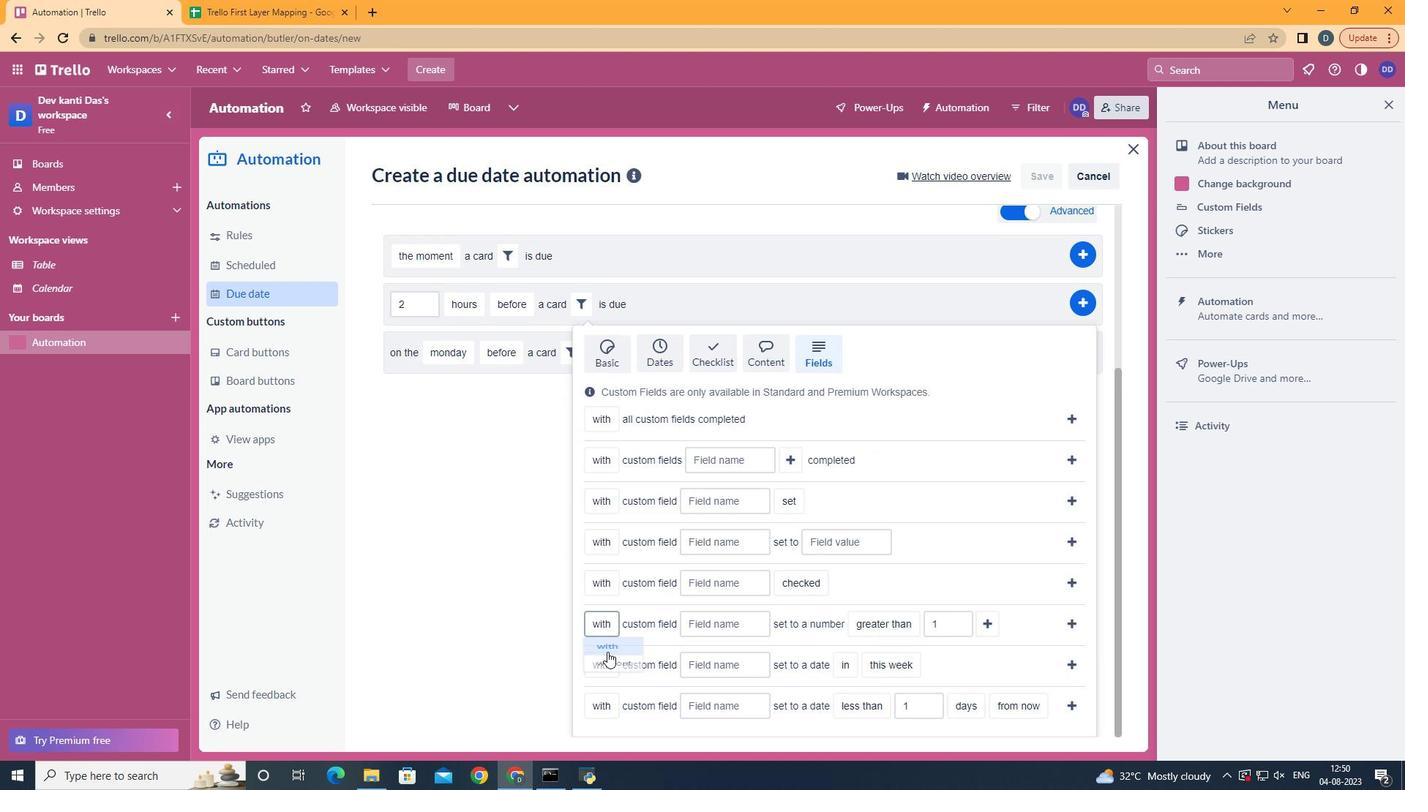 
Action: Mouse moved to (701, 622)
Screenshot: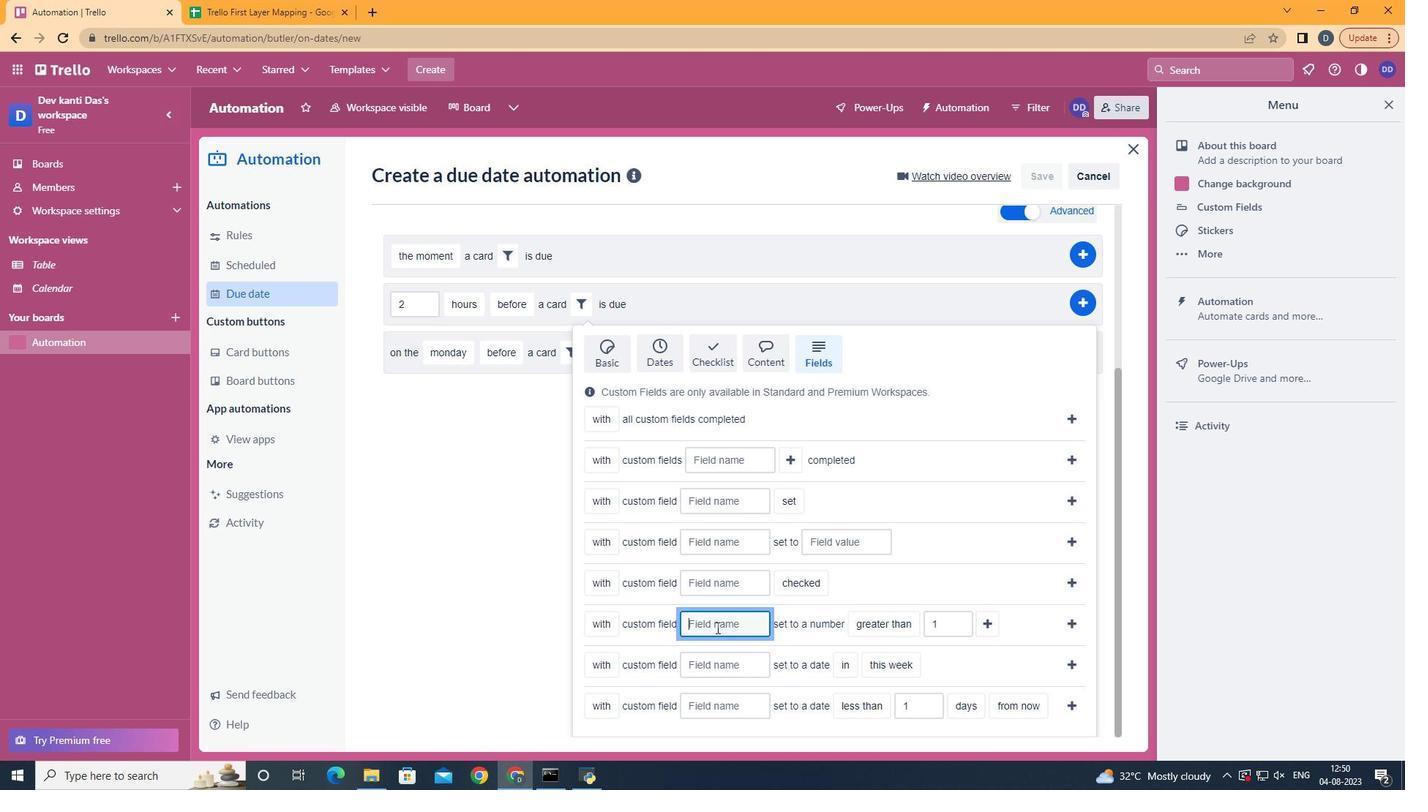 
Action: Mouse pressed left at (701, 622)
Screenshot: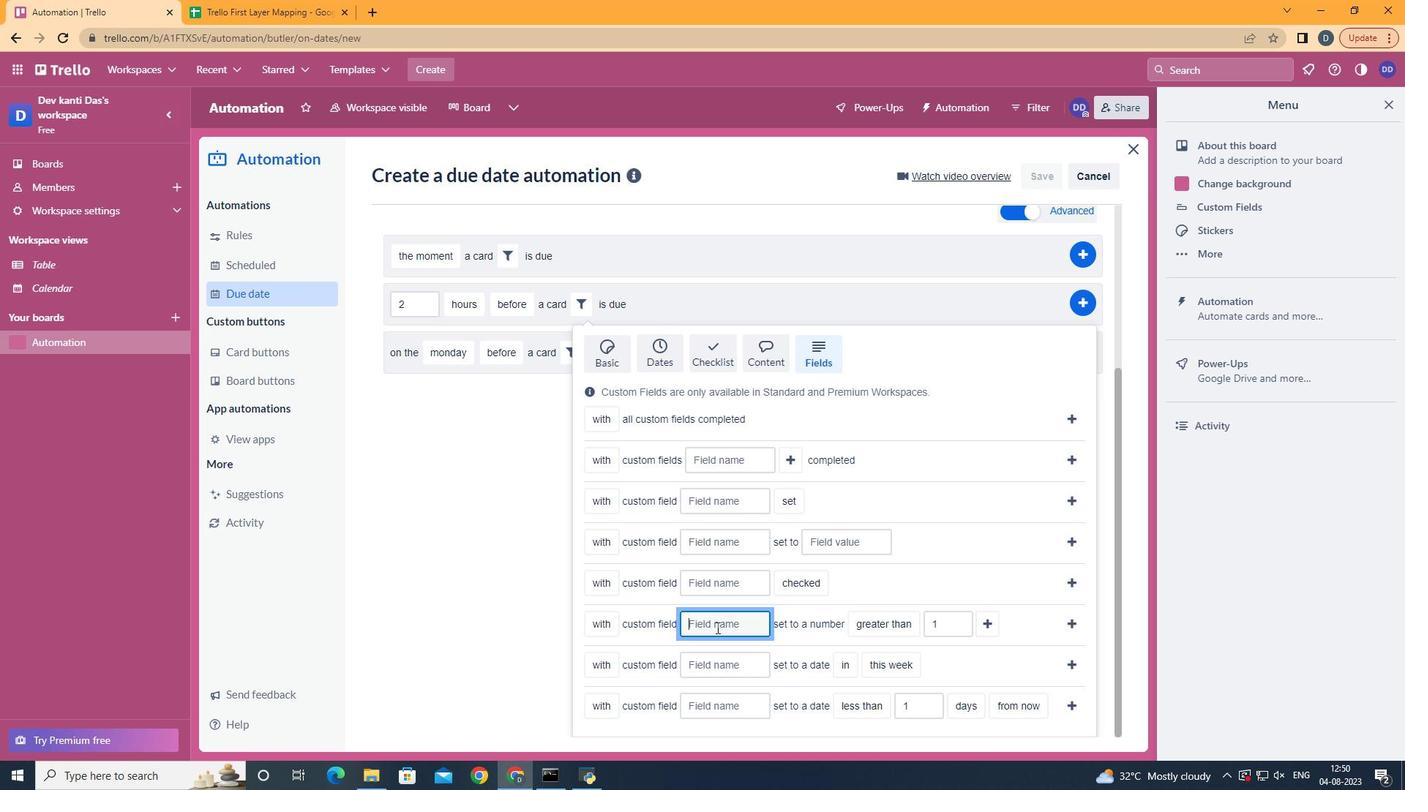 
Action: Key pressed <Key.shift>Resume
Screenshot: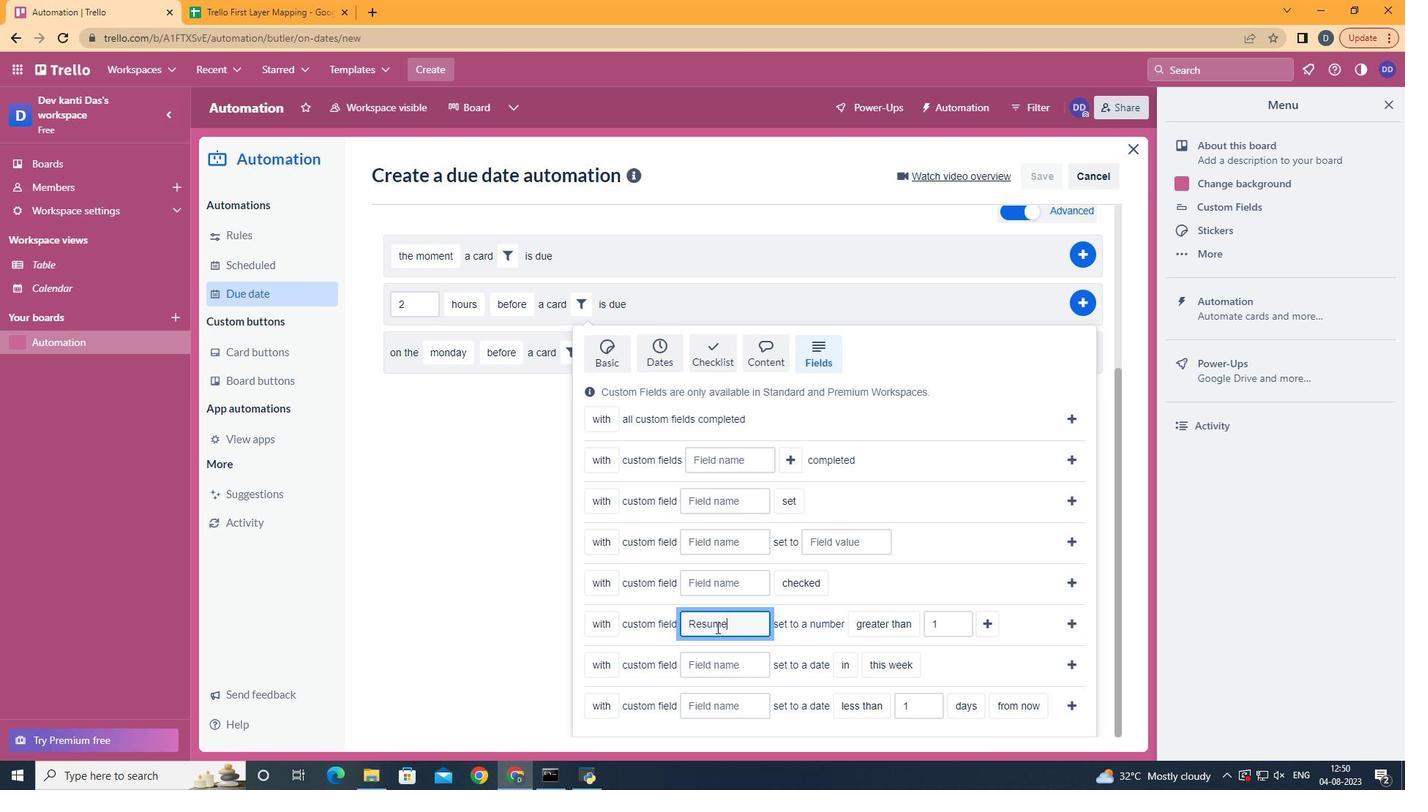 
Action: Mouse moved to (883, 564)
Screenshot: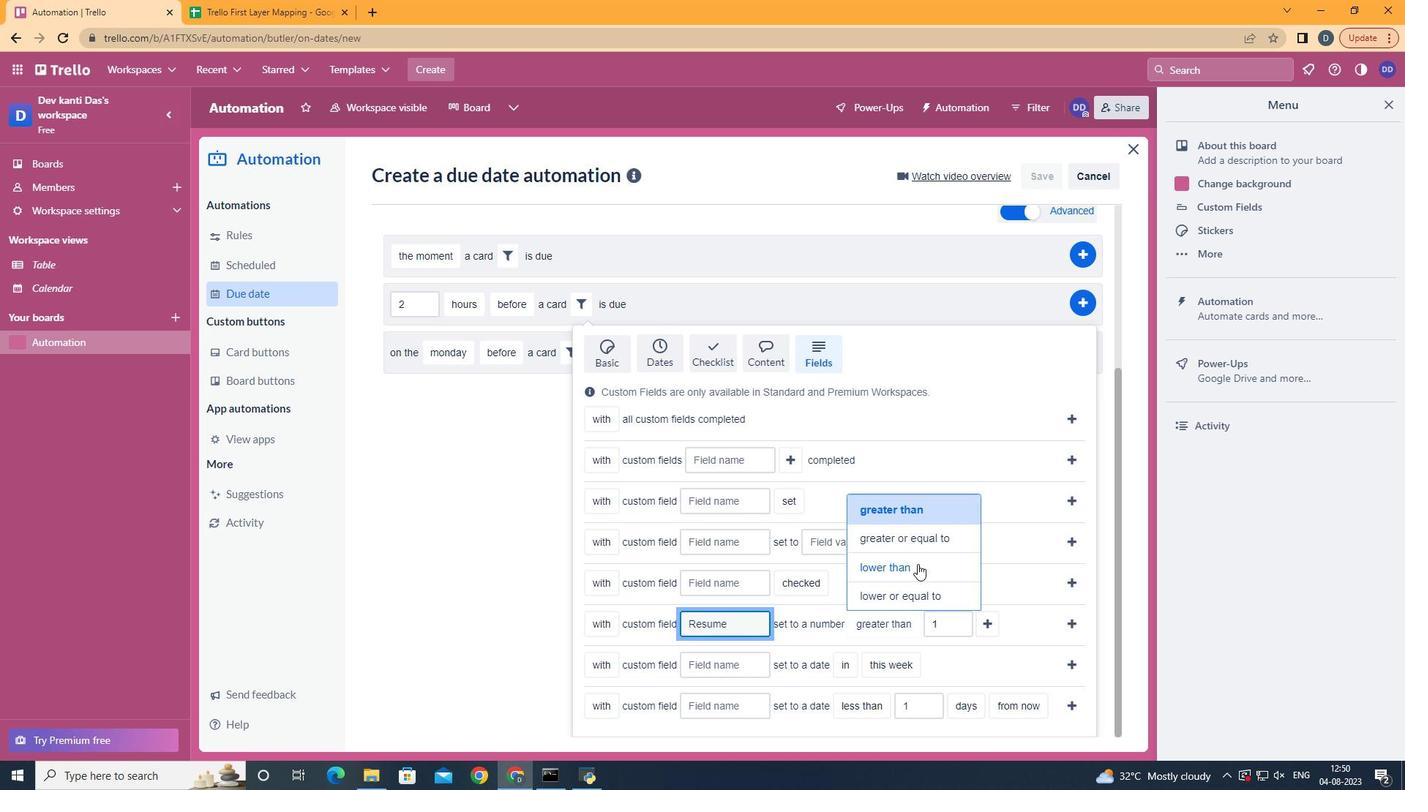 
Action: Mouse pressed left at (883, 564)
Screenshot: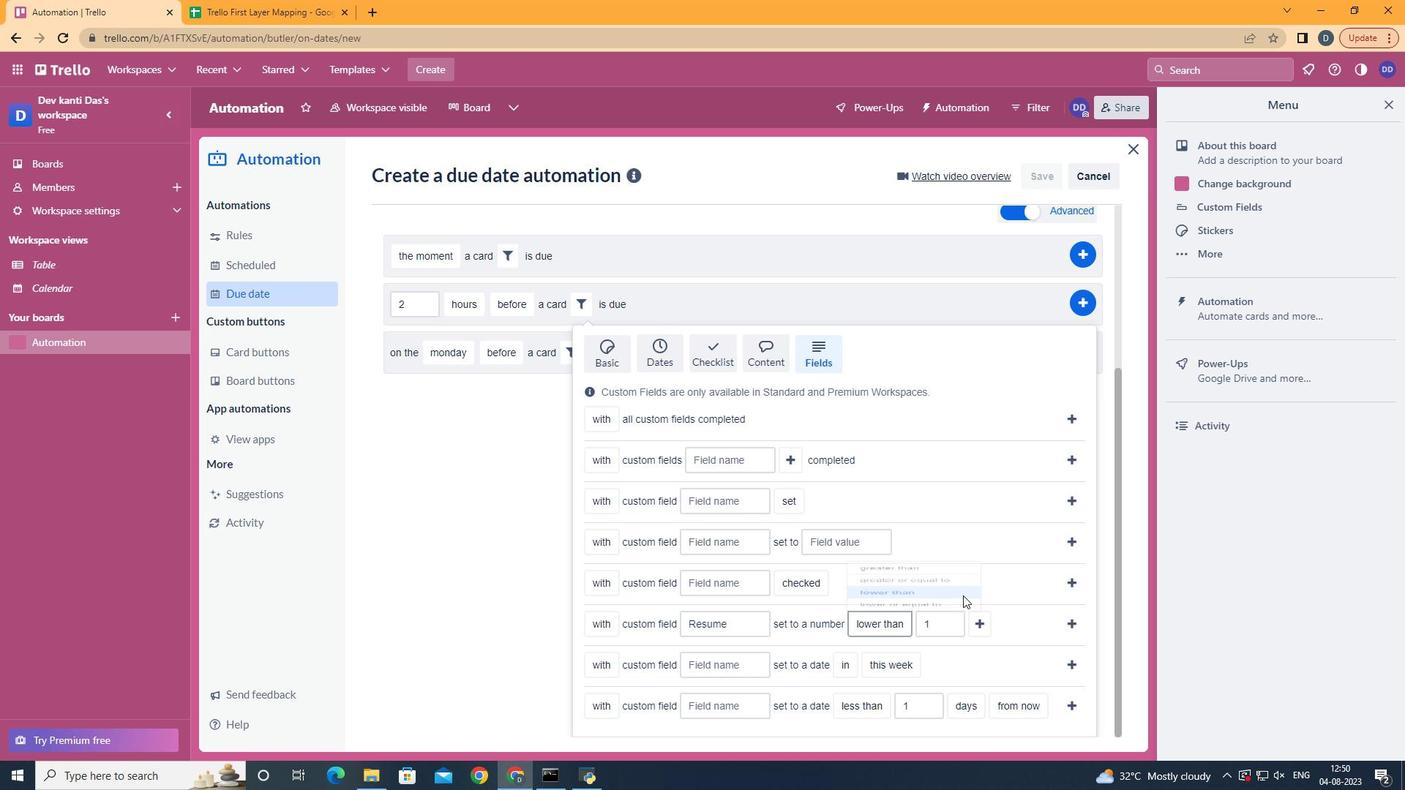 
Action: Mouse moved to (931, 622)
Screenshot: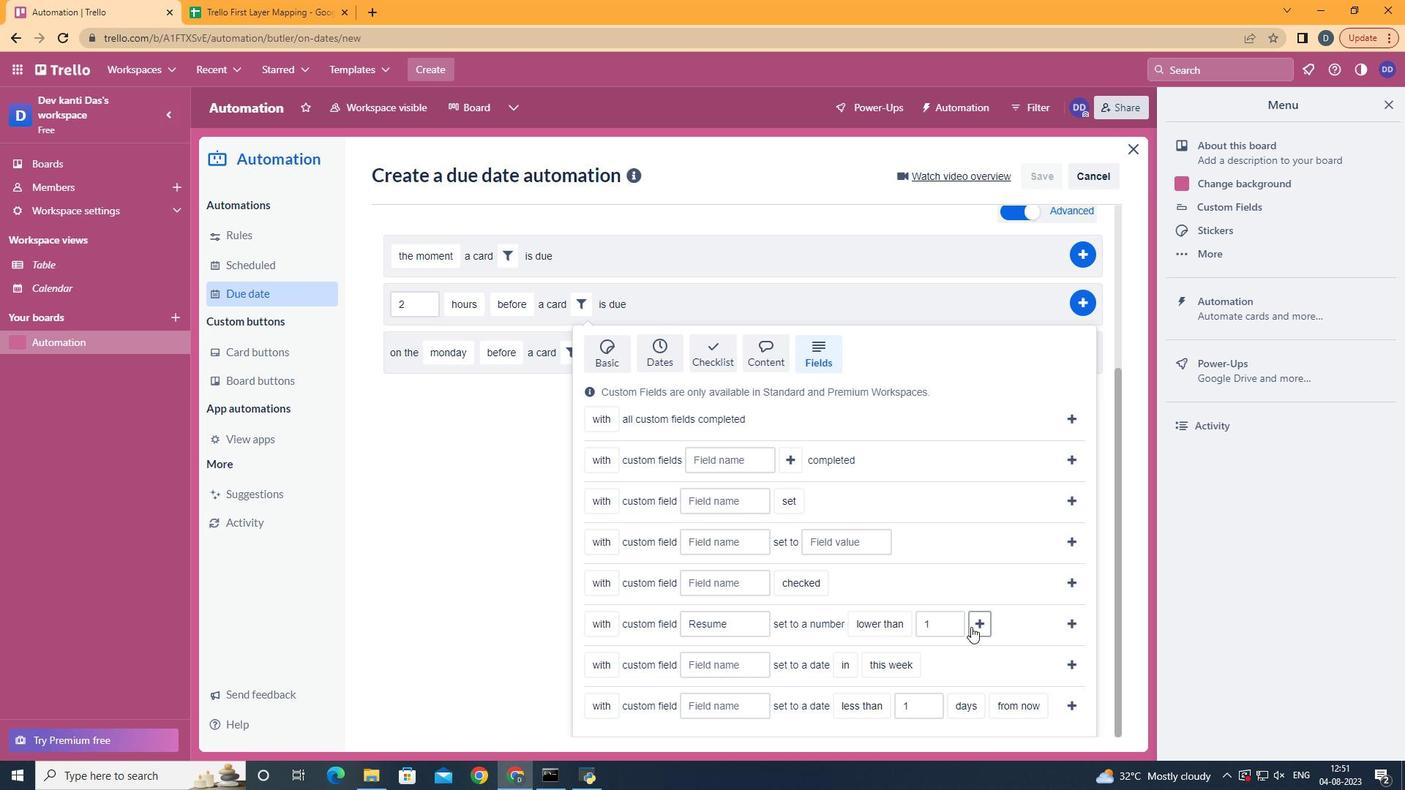 
Action: Mouse pressed left at (931, 622)
Screenshot: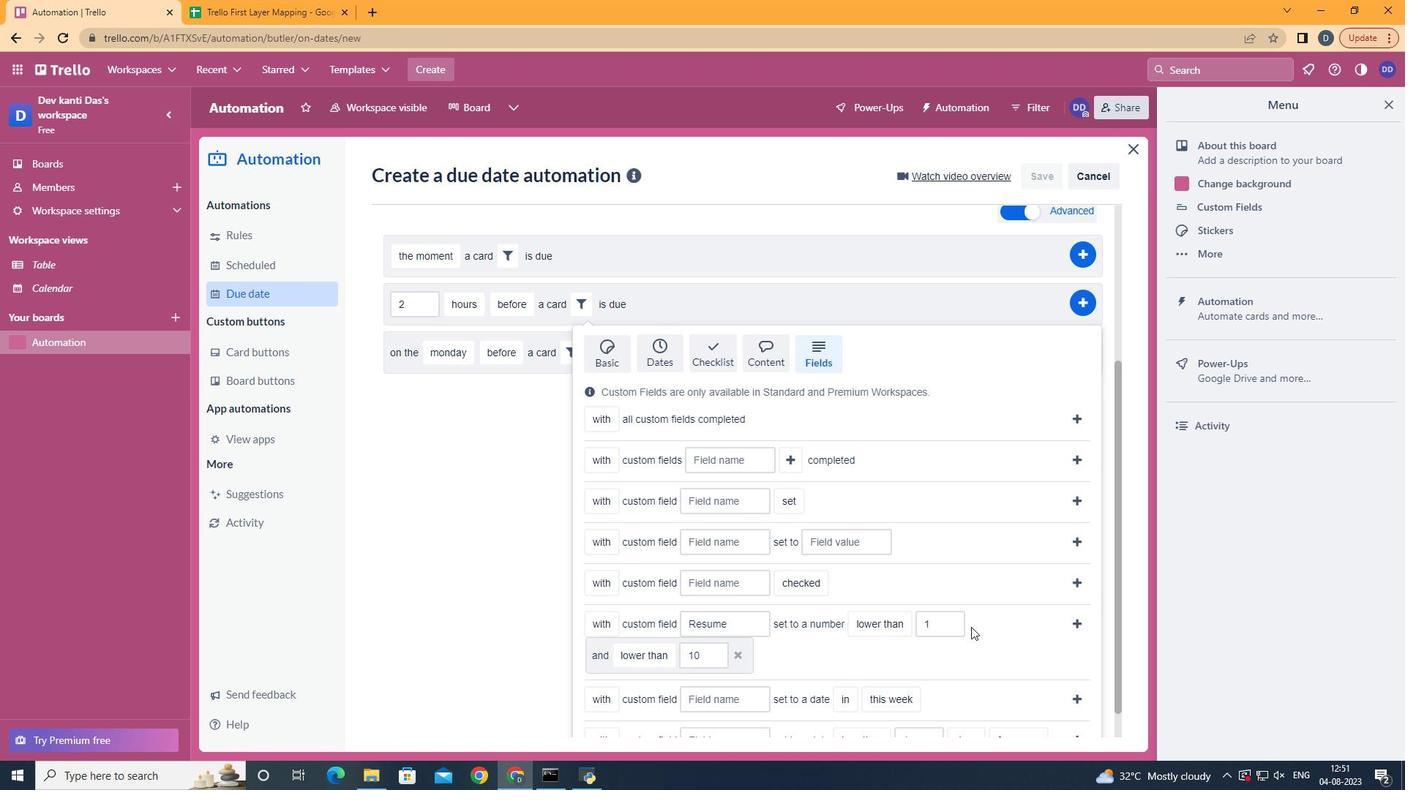 
Action: Mouse moved to (649, 540)
Screenshot: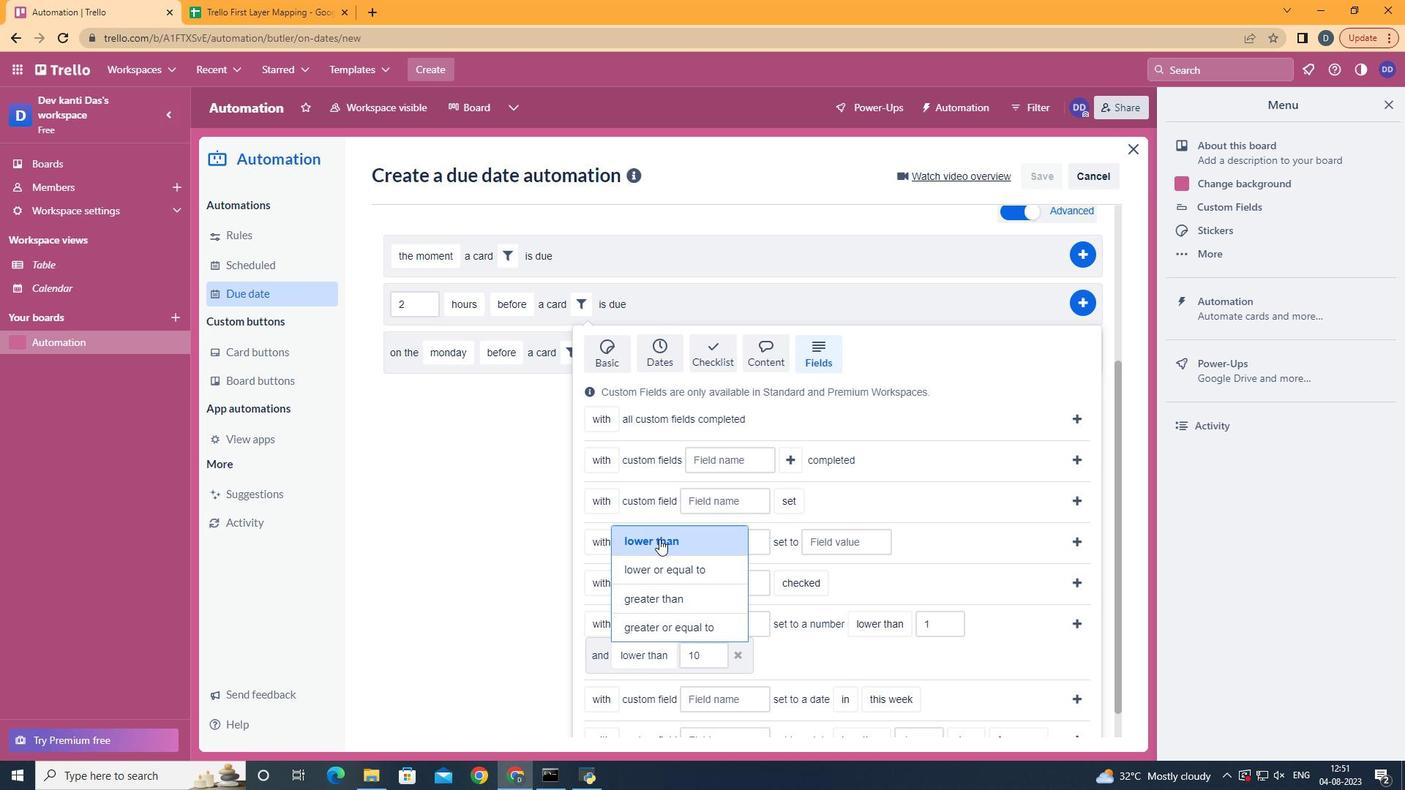 
Action: Mouse pressed left at (649, 540)
Screenshot: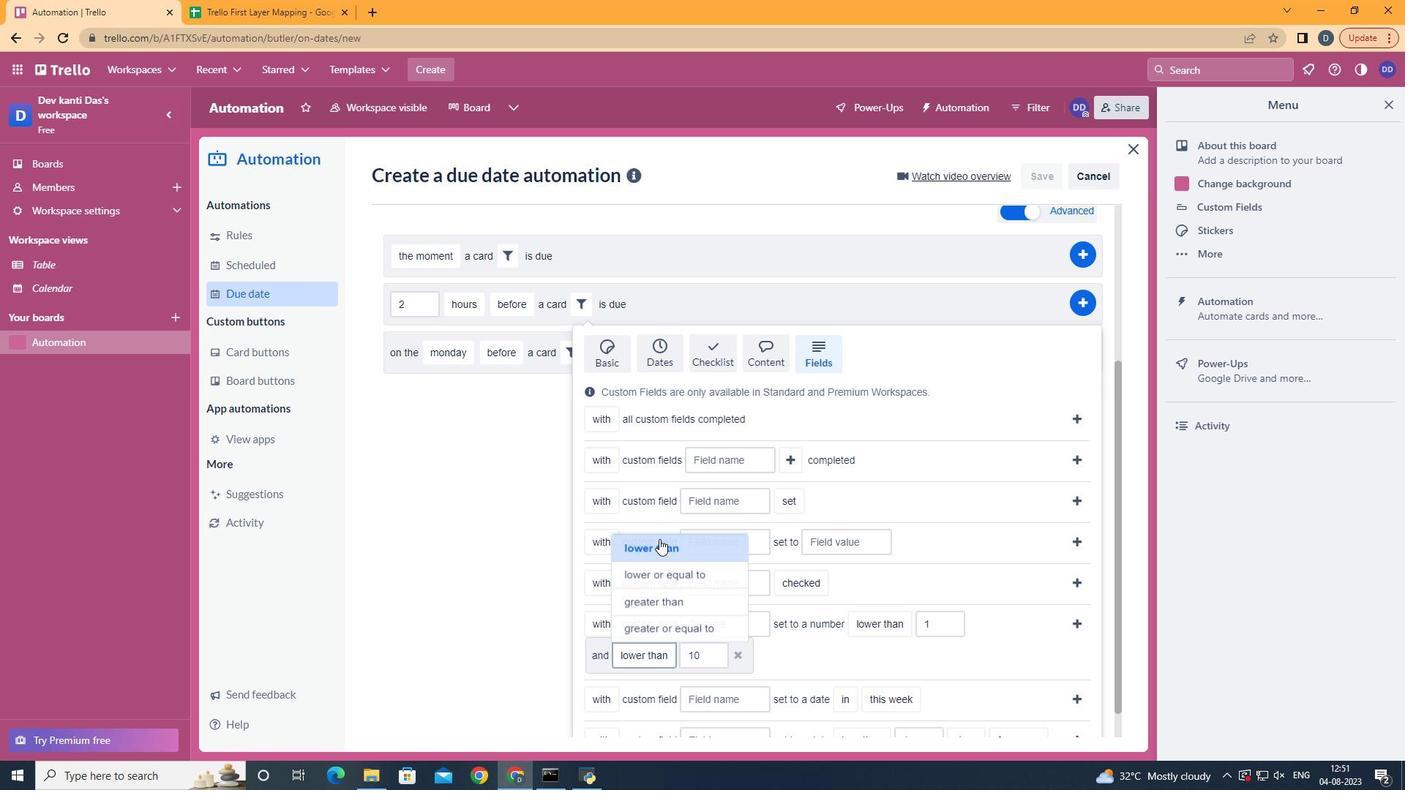 
Action: Mouse moved to (1020, 620)
Screenshot: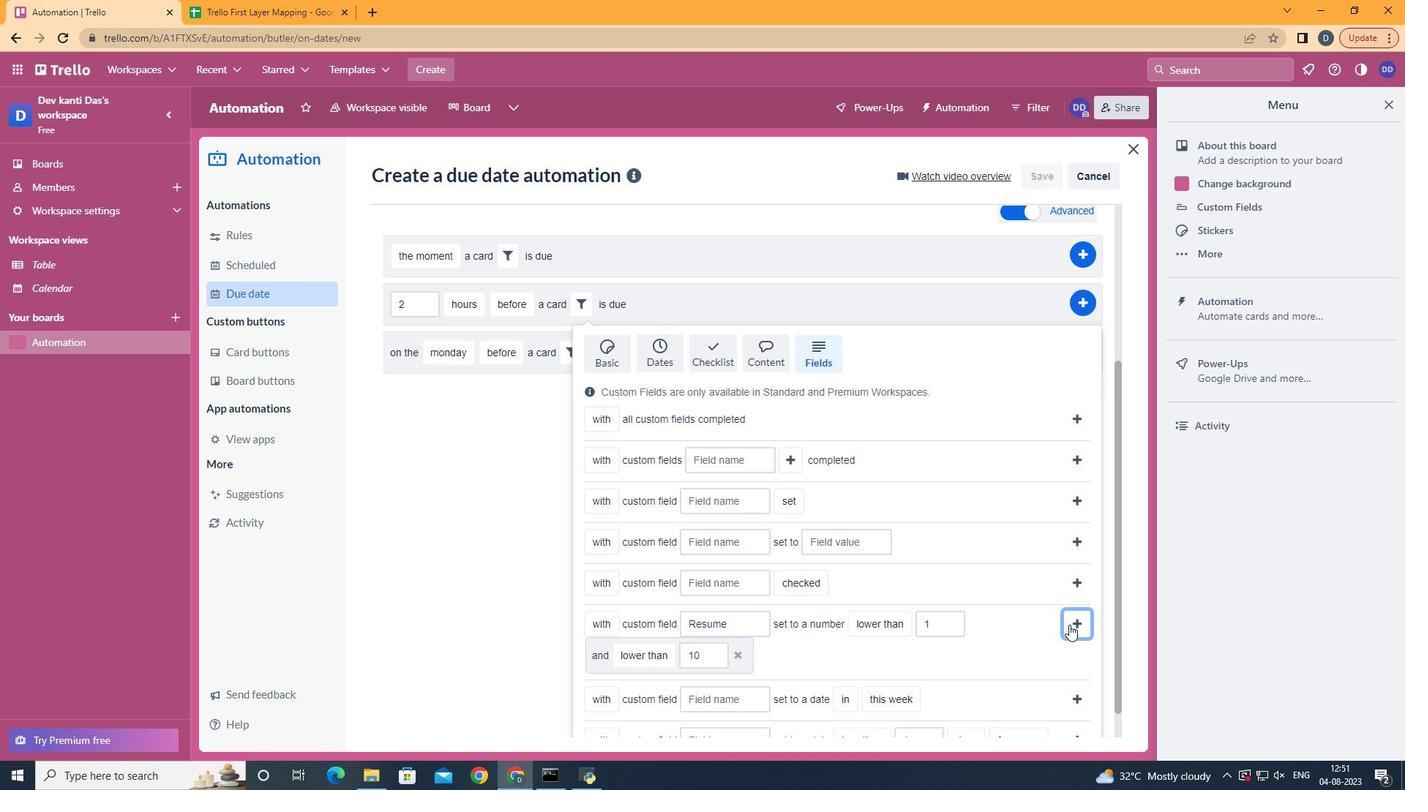 
Action: Mouse pressed left at (1020, 620)
Screenshot: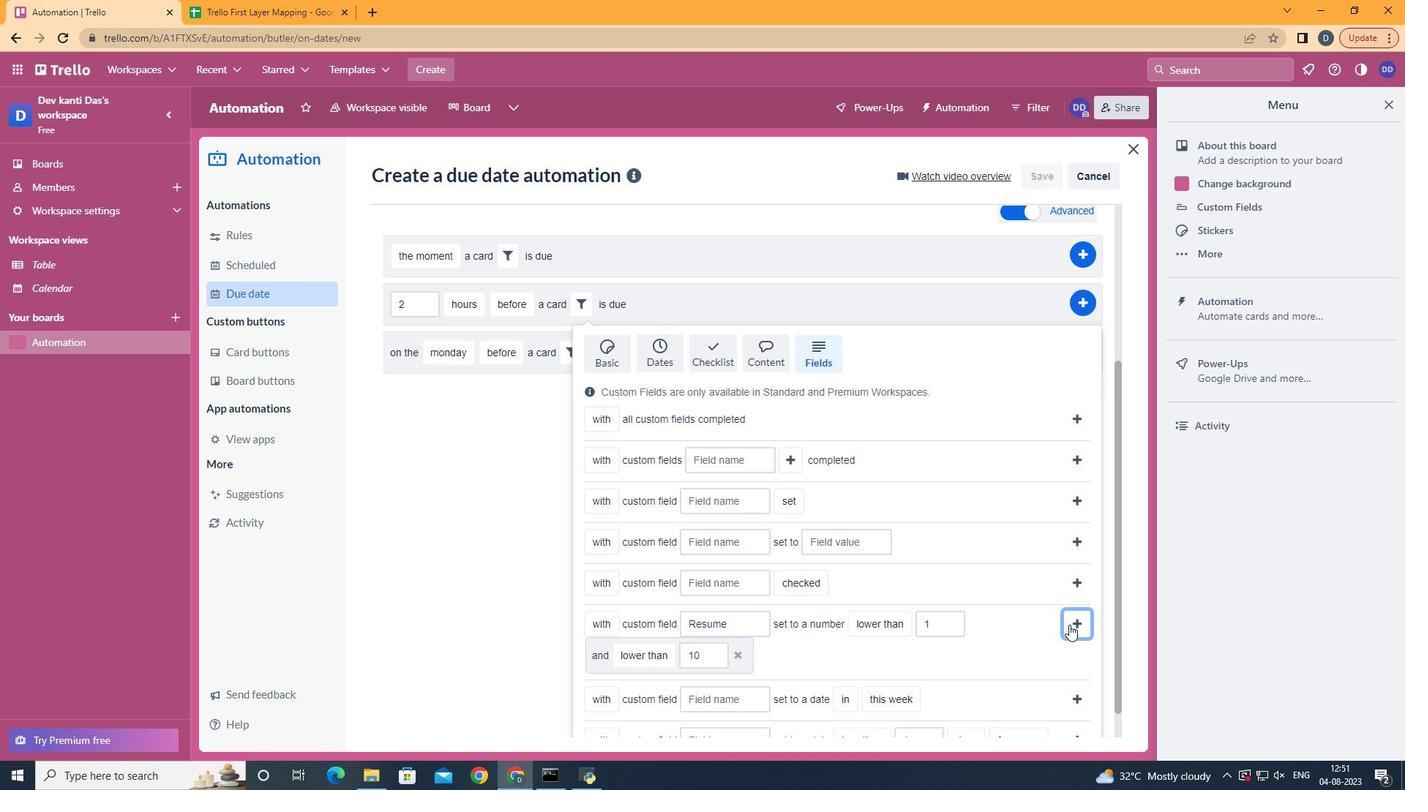 
Action: Mouse moved to (1043, 540)
Screenshot: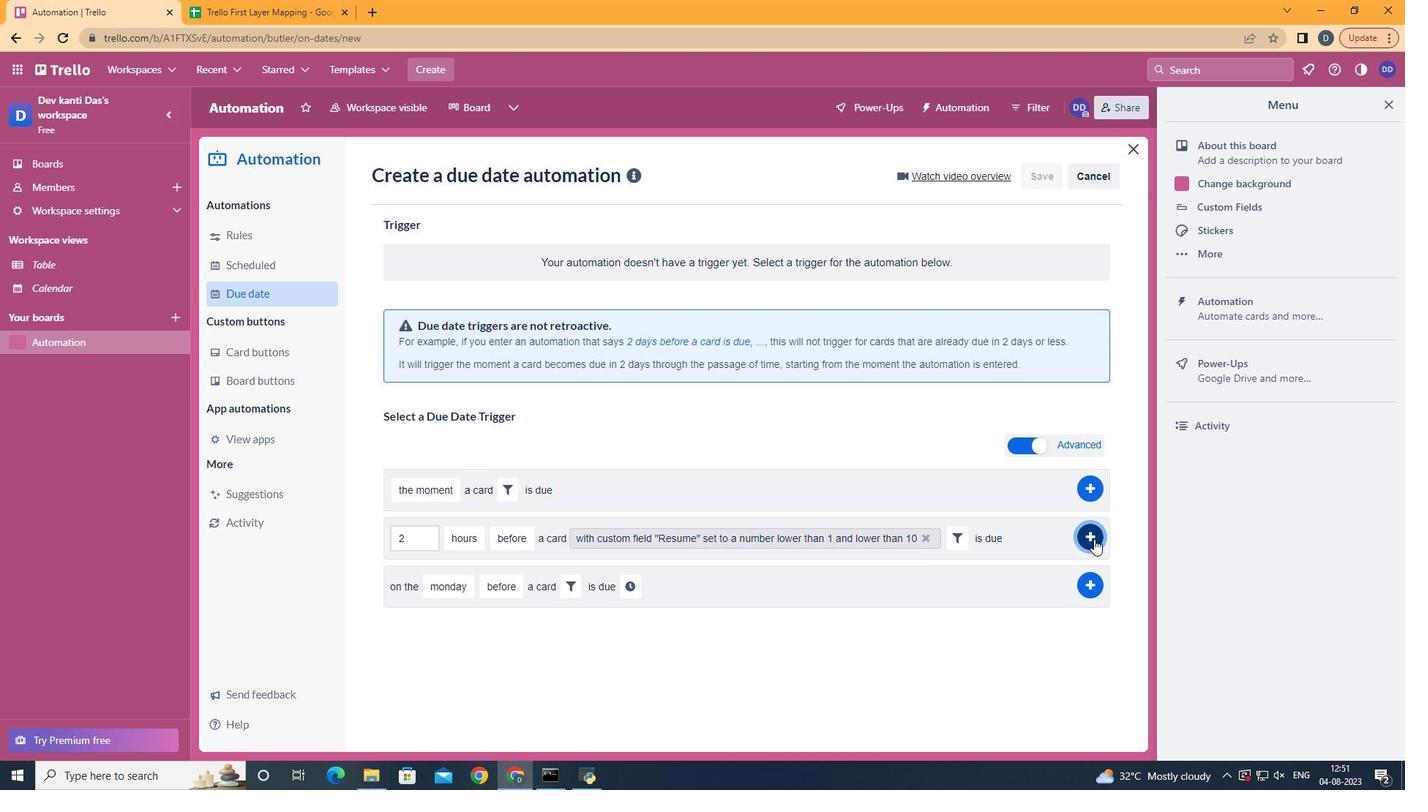 
Action: Mouse pressed left at (1043, 540)
Screenshot: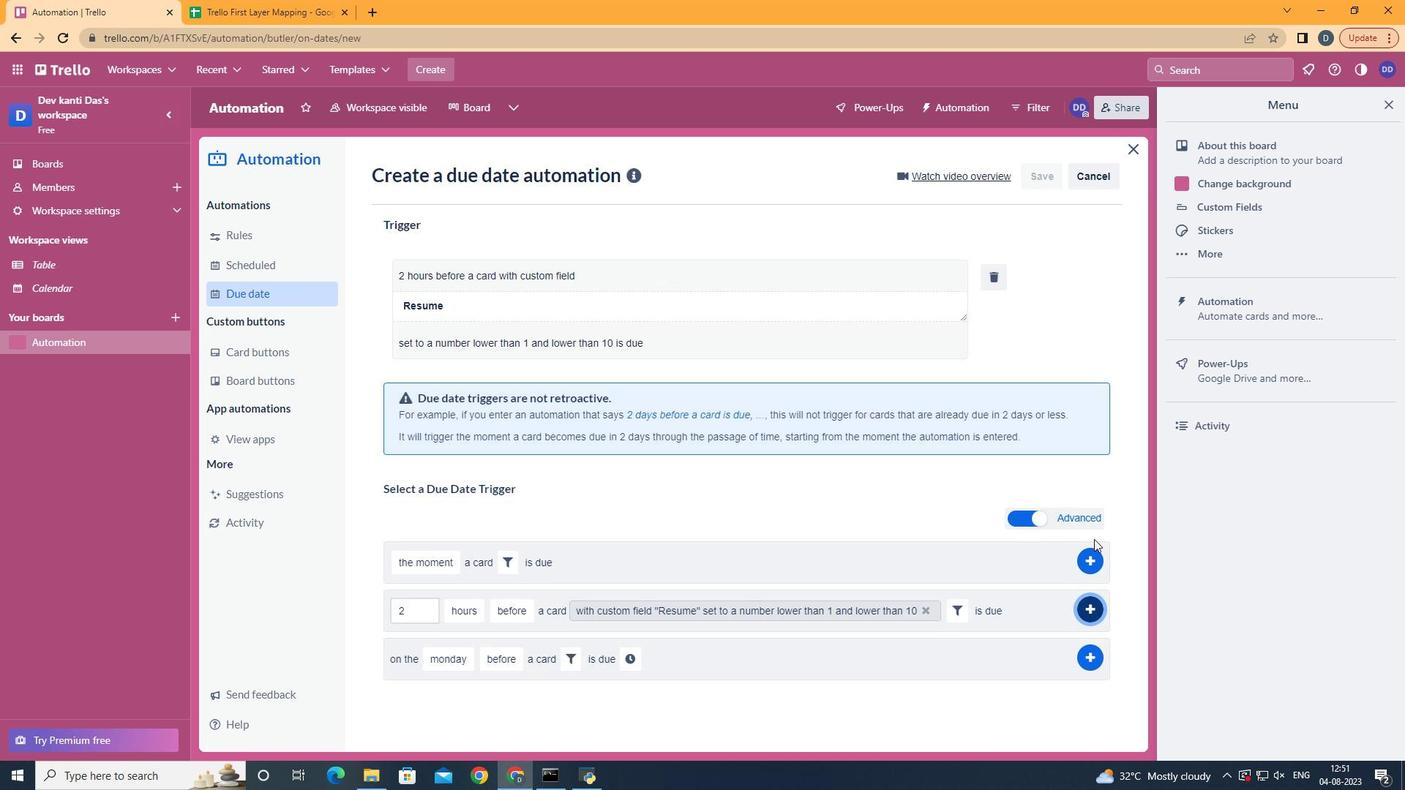 
Action: Mouse moved to (643, 291)
Screenshot: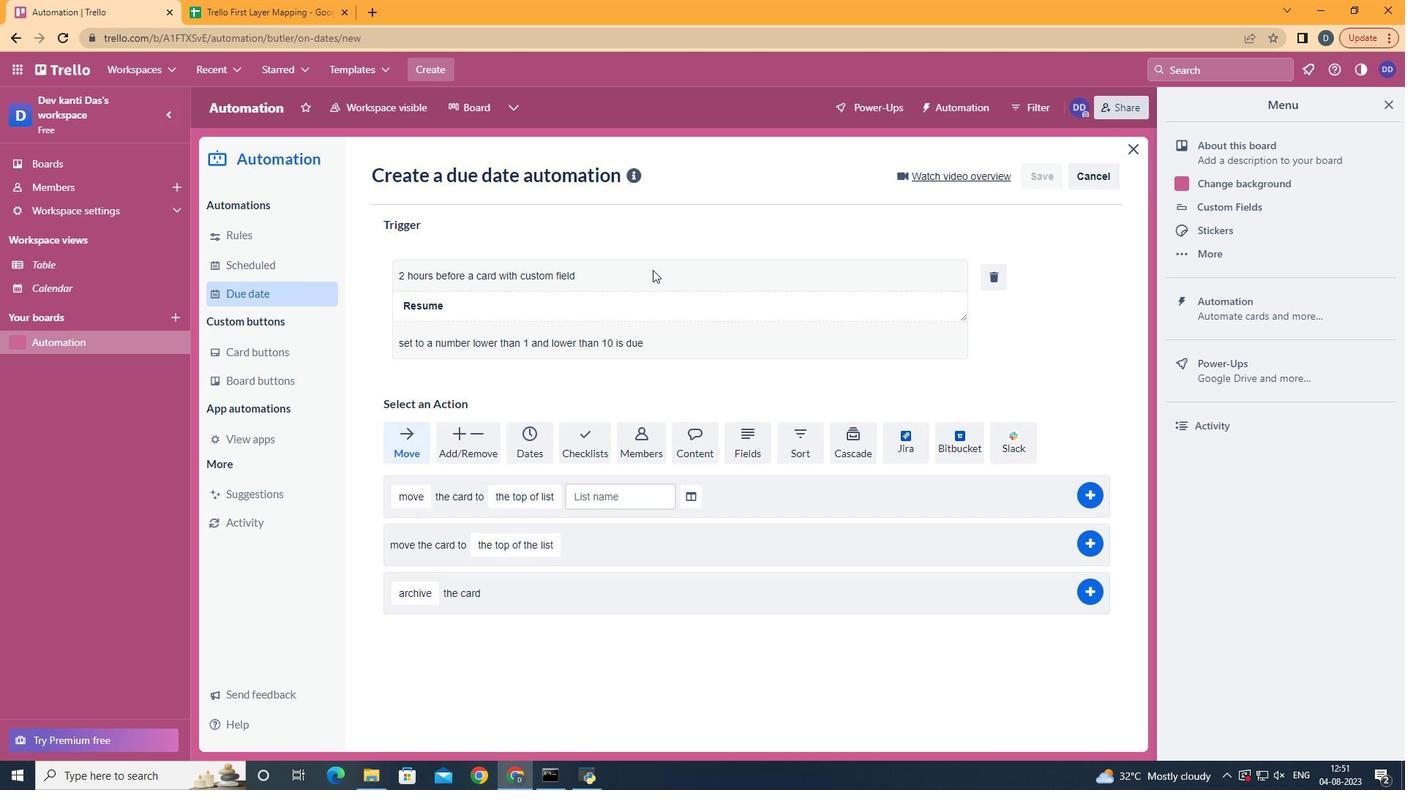
